 Task: Add an event with the title Team Outing, date '2024/05/04', time 8:50 AM to 10:50 AMand add a description: A team outing is a planned event or activity that takes employees out of the usual work environment to engage in recreational and team-building activities. It provides an opportunity for team members to bond, unwind, and strengthen their professional relationships in a more relaxed setting.Select event color  Graphite . Add location for the event as: 654 Via Veneto, Rome, Italy, logged in from the account softage.1@softage.netand send the event invitation to softage.3@softage.net and softage.4@softage.net. Set a reminder for the event Monthly on the third Sunday
Action: Mouse moved to (42, 93)
Screenshot: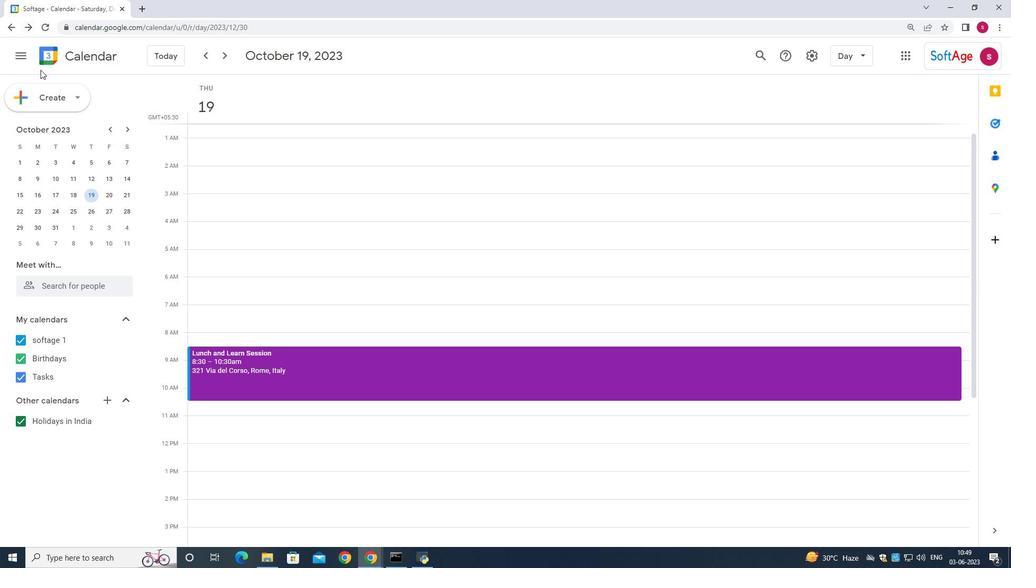 
Action: Mouse pressed left at (42, 93)
Screenshot: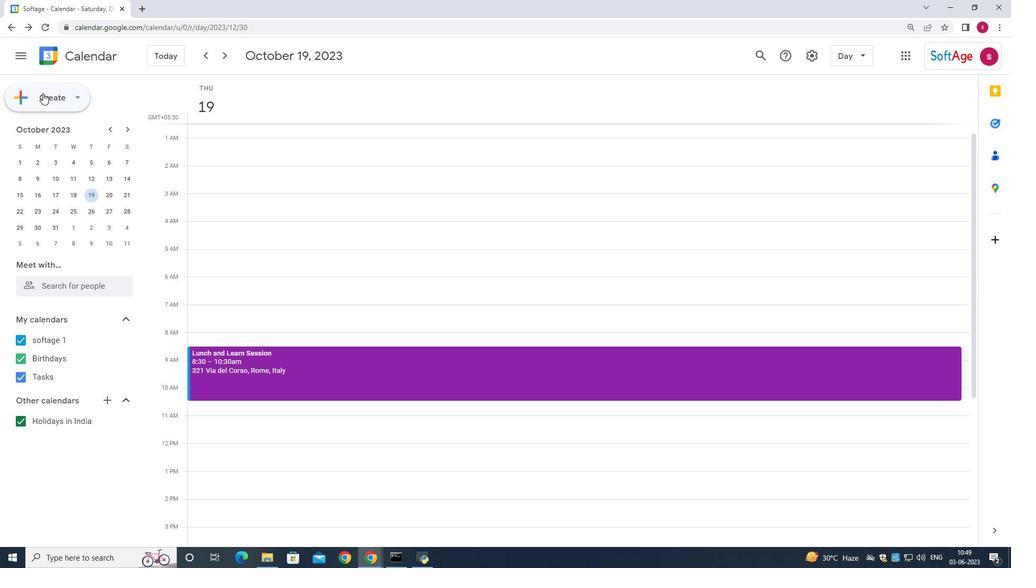 
Action: Mouse moved to (48, 136)
Screenshot: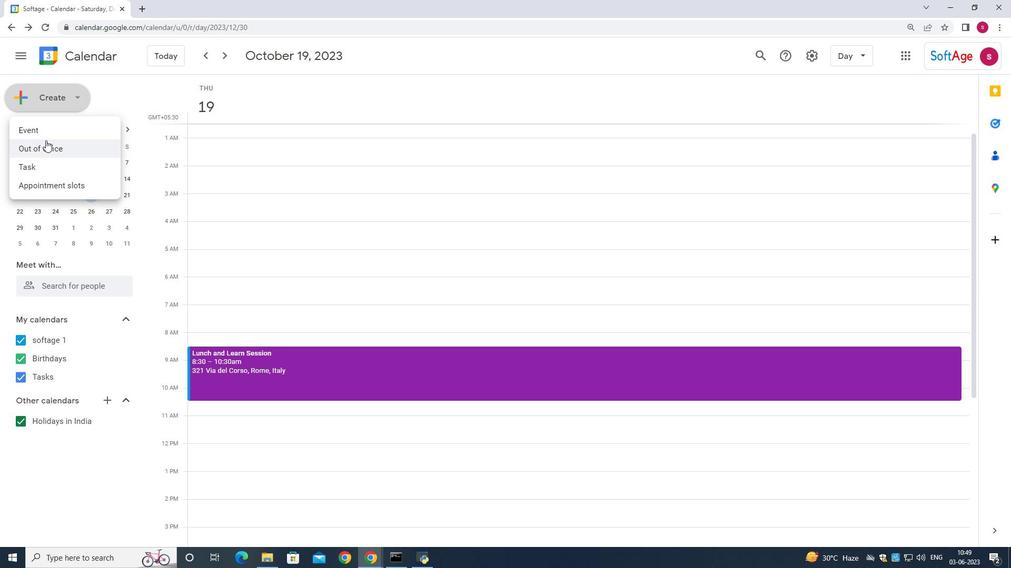 
Action: Mouse pressed left at (48, 136)
Screenshot: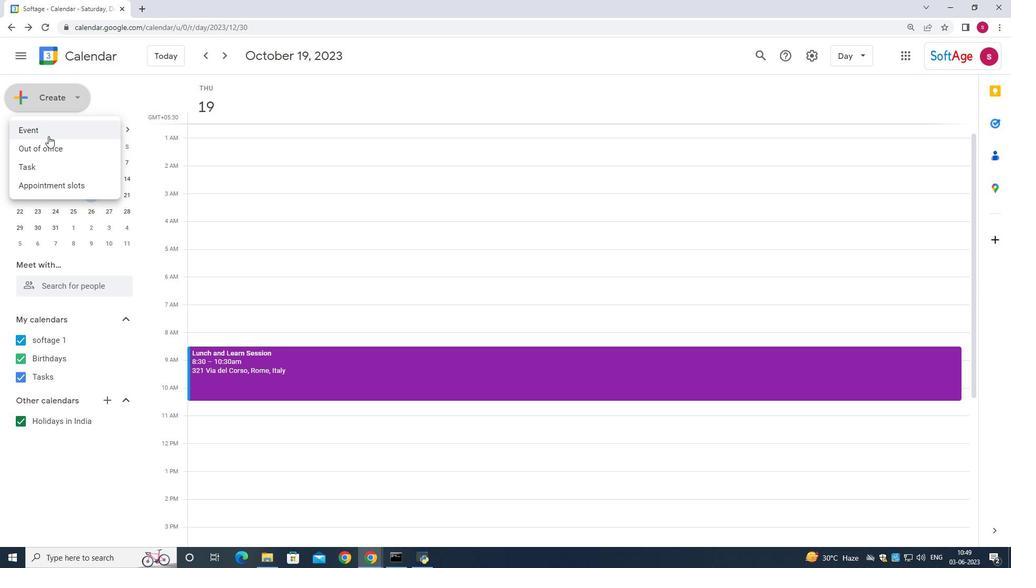 
Action: Mouse moved to (519, 170)
Screenshot: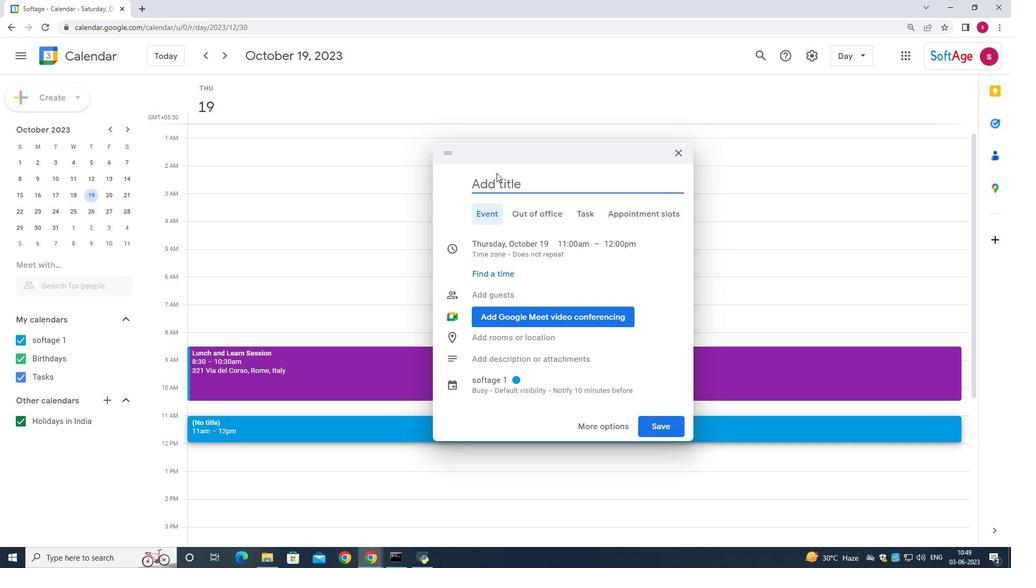 
Action: Key pressed <Key.shift>Team<Key.space><Key.shift>outing<Key.space>
Screenshot: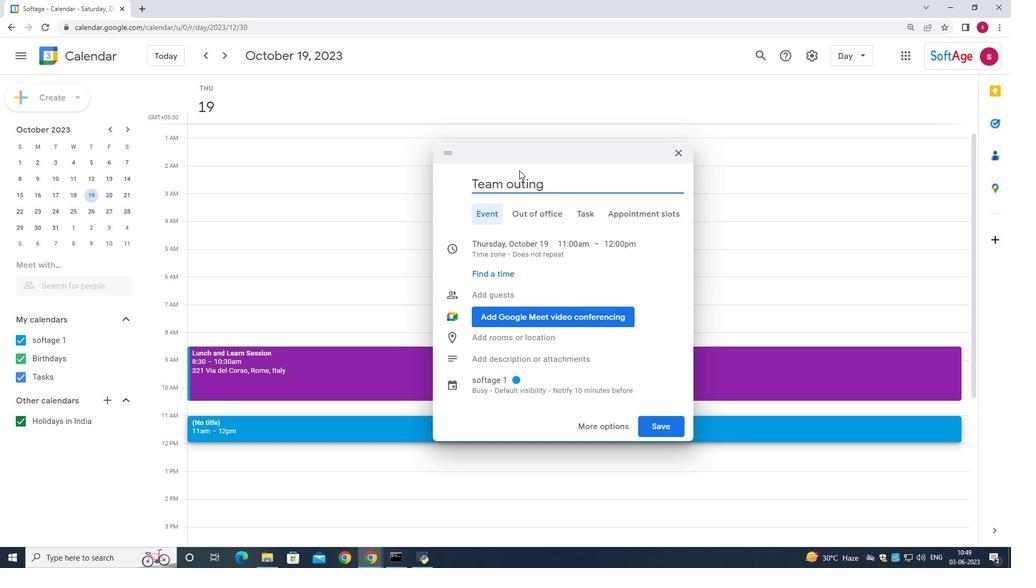 
Action: Mouse moved to (486, 248)
Screenshot: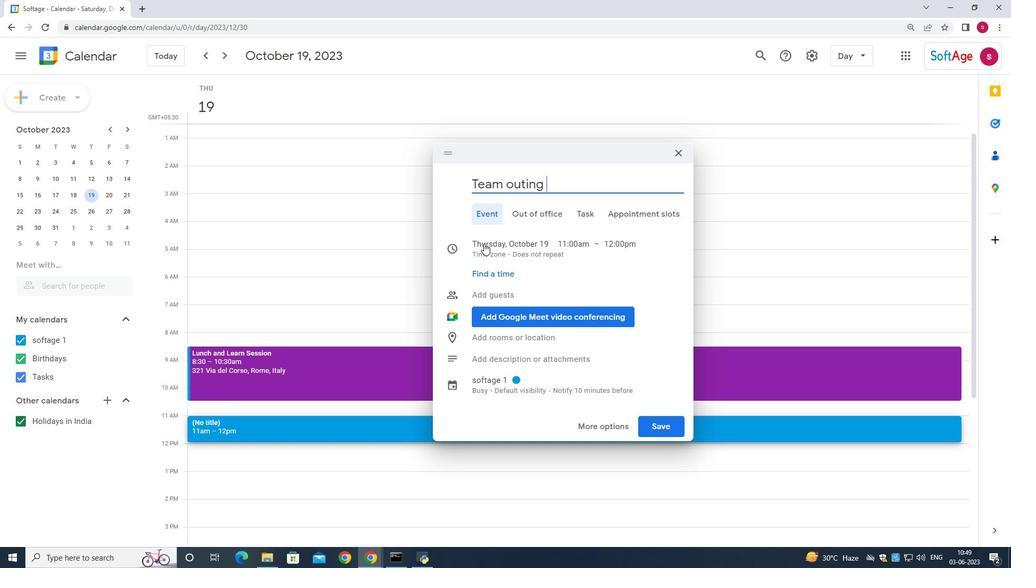 
Action: Mouse pressed left at (486, 248)
Screenshot: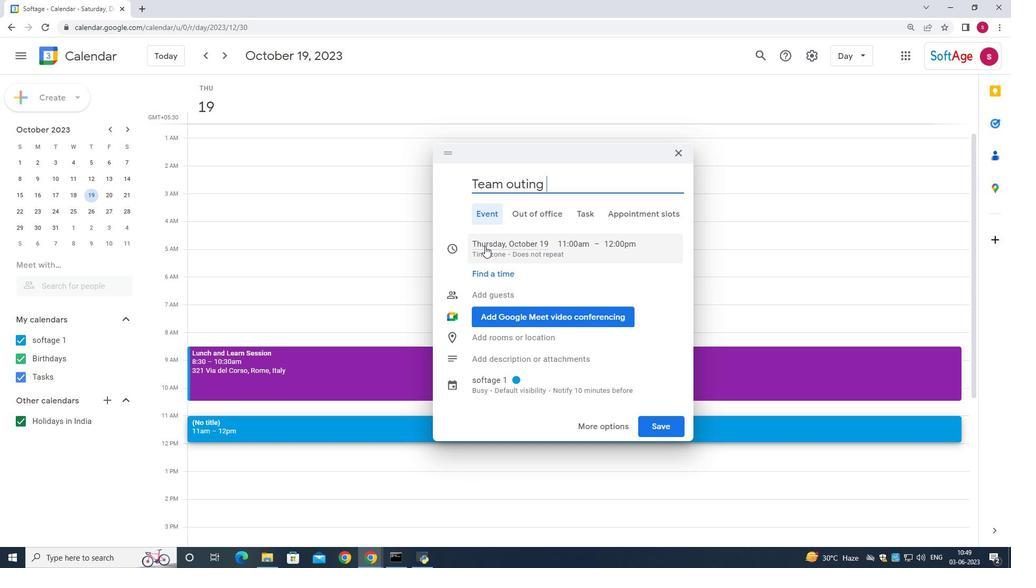 
Action: Mouse moved to (614, 266)
Screenshot: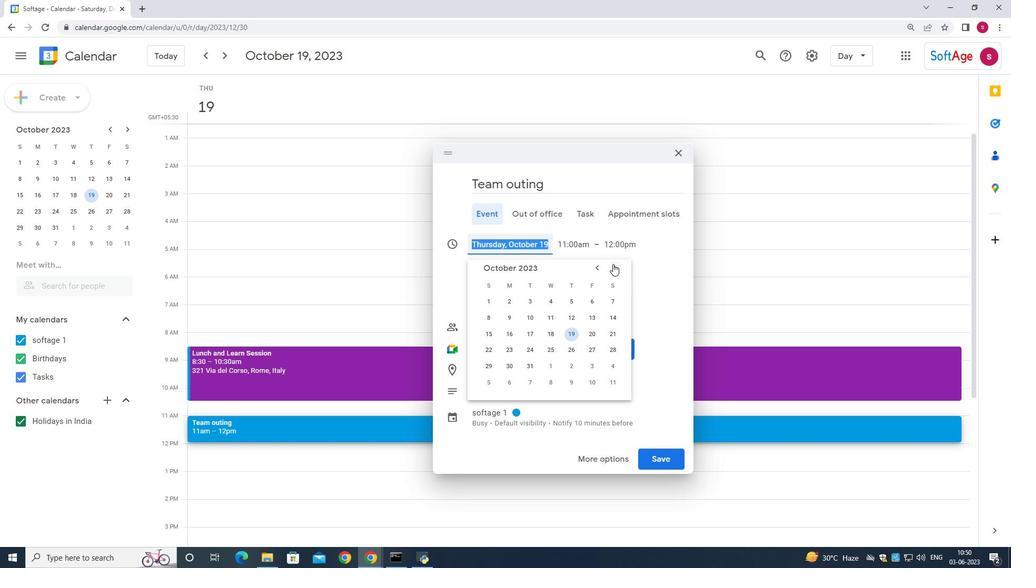 
Action: Mouse pressed left at (614, 266)
Screenshot: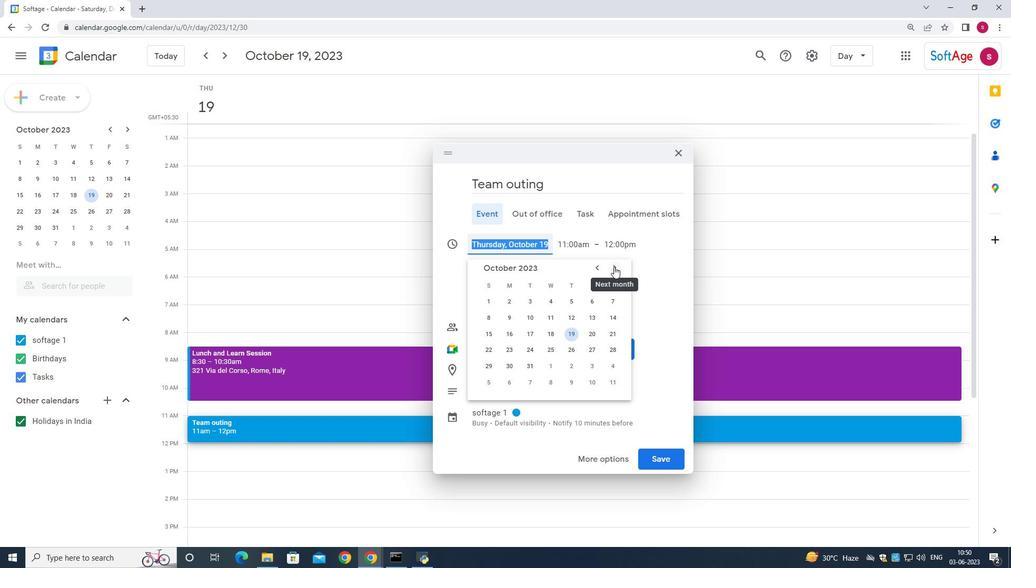 
Action: Mouse moved to (594, 266)
Screenshot: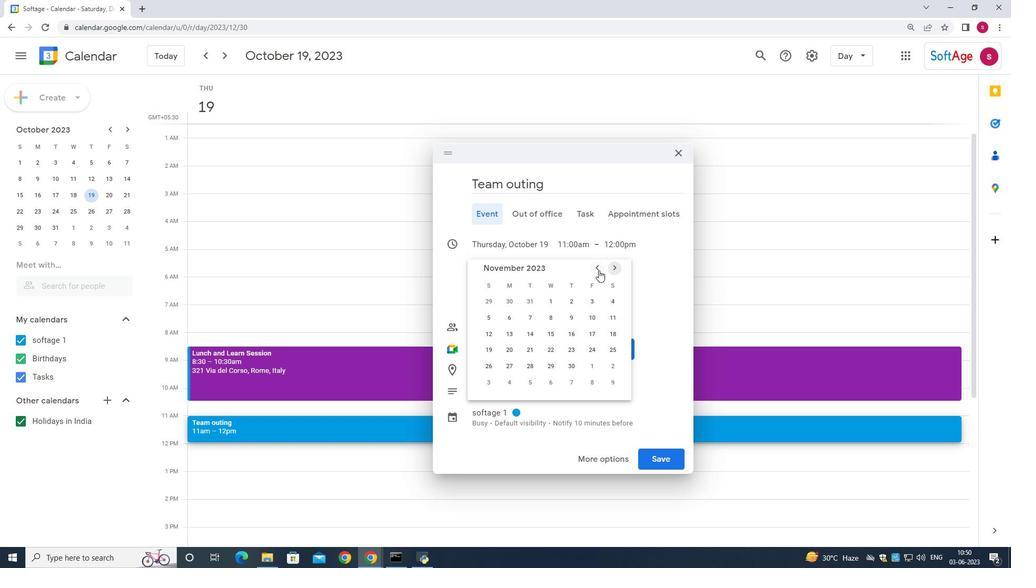 
Action: Mouse pressed left at (594, 266)
Screenshot: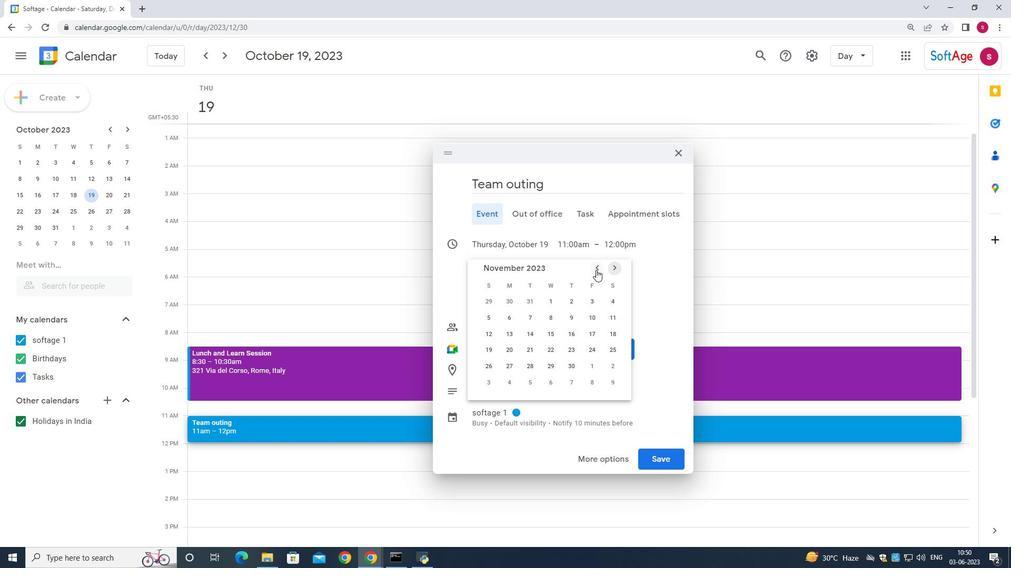 
Action: Mouse pressed left at (594, 266)
Screenshot: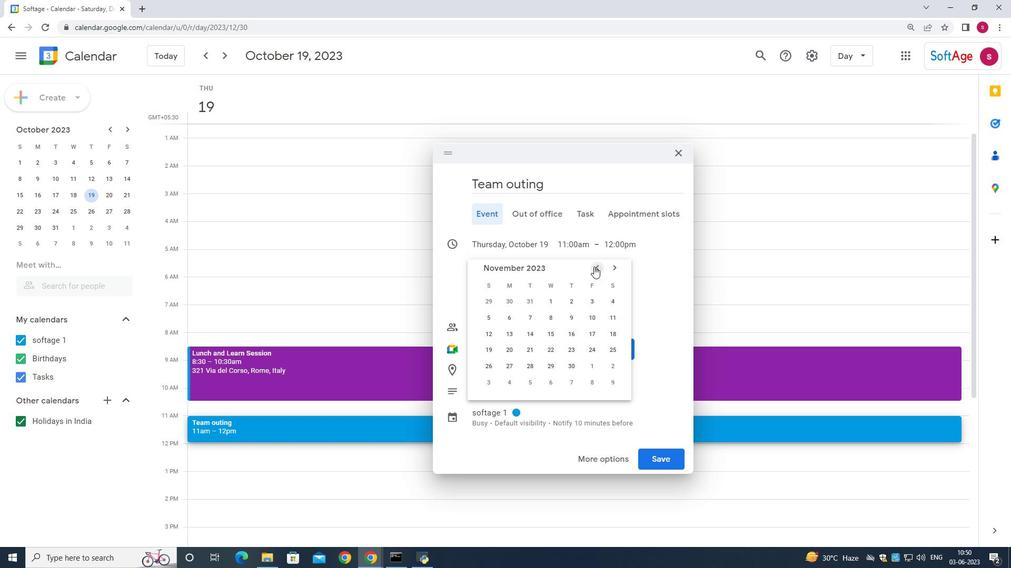 
Action: Mouse pressed left at (594, 266)
Screenshot: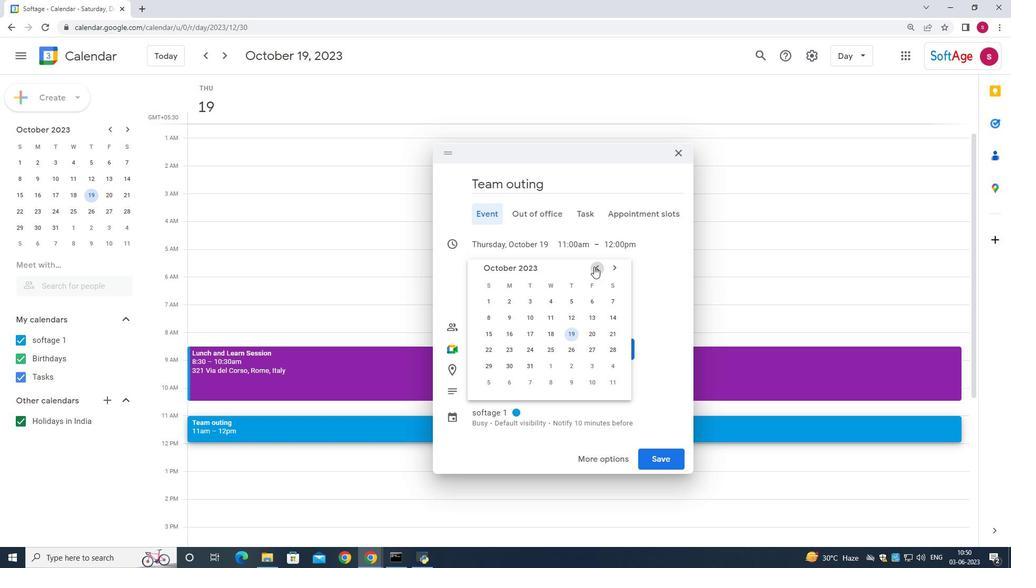 
Action: Mouse pressed left at (594, 266)
Screenshot: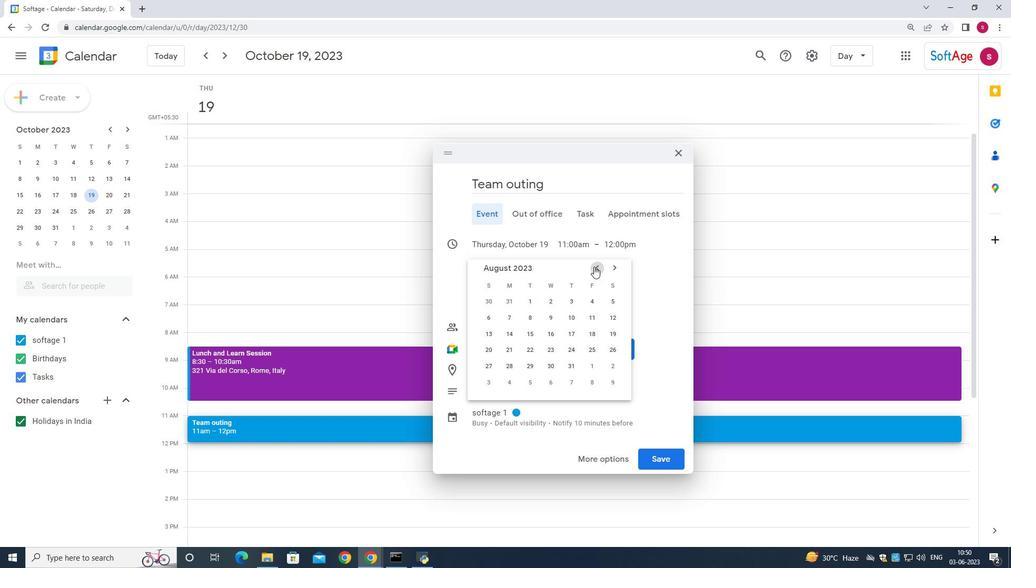 
Action: Mouse pressed left at (594, 266)
Screenshot: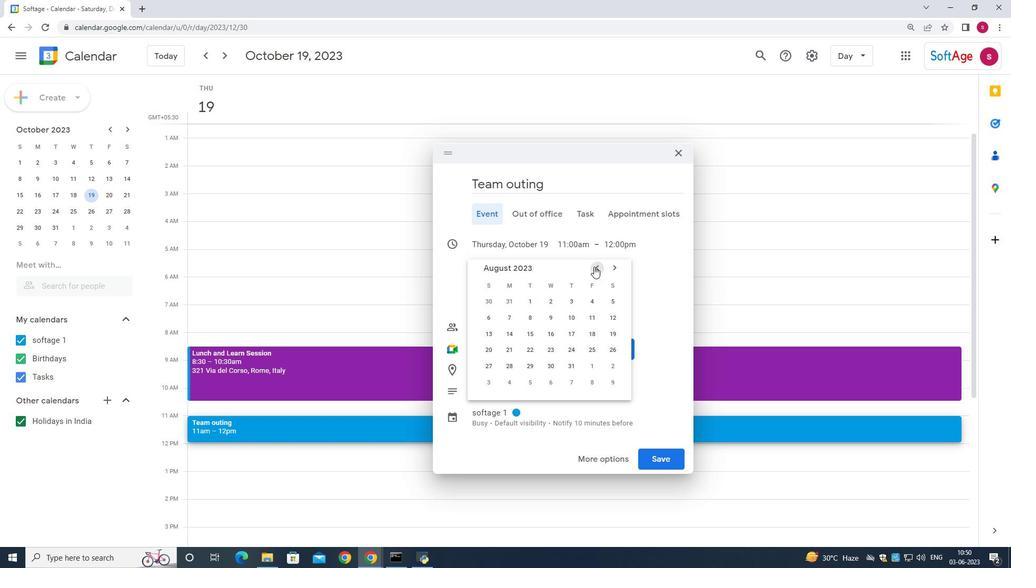 
Action: Mouse pressed left at (594, 266)
Screenshot: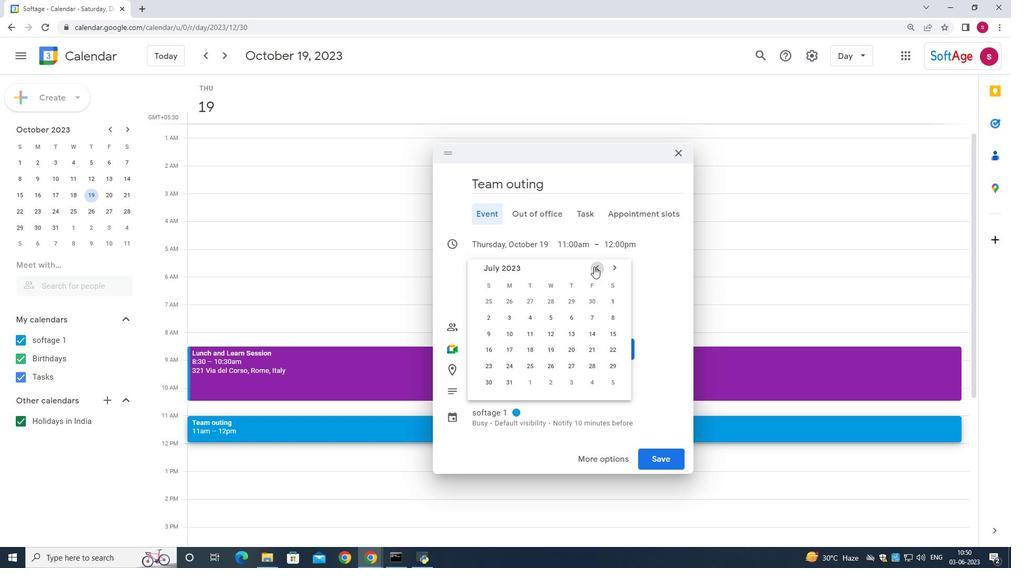 
Action: Mouse pressed left at (594, 266)
Screenshot: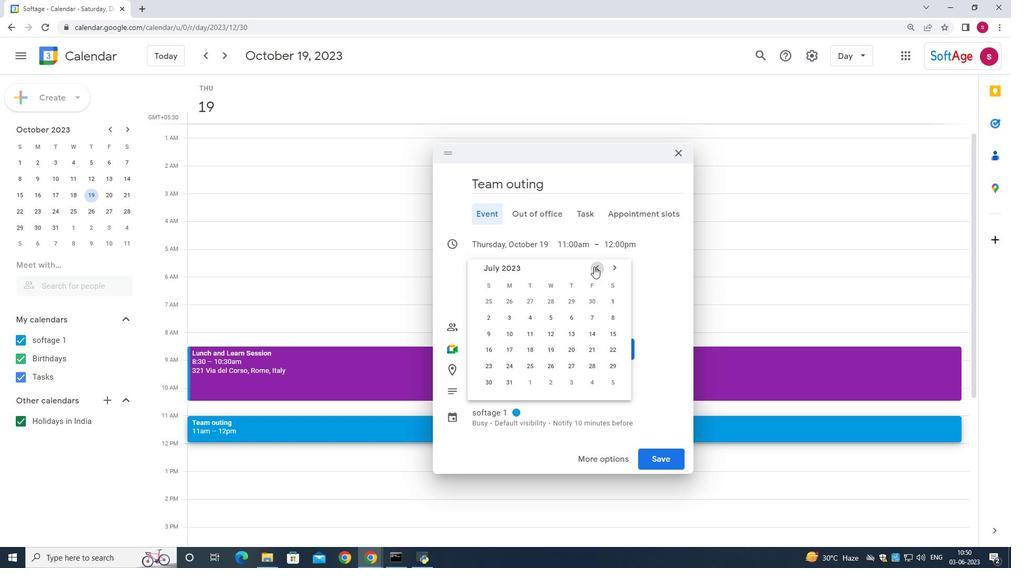 
Action: Mouse moved to (617, 264)
Screenshot: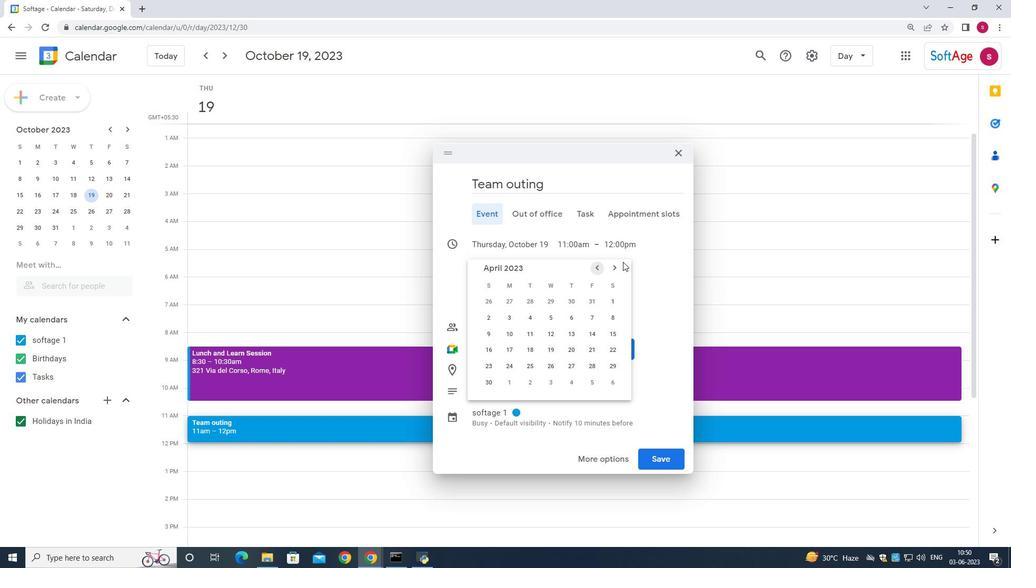 
Action: Mouse pressed left at (617, 264)
Screenshot: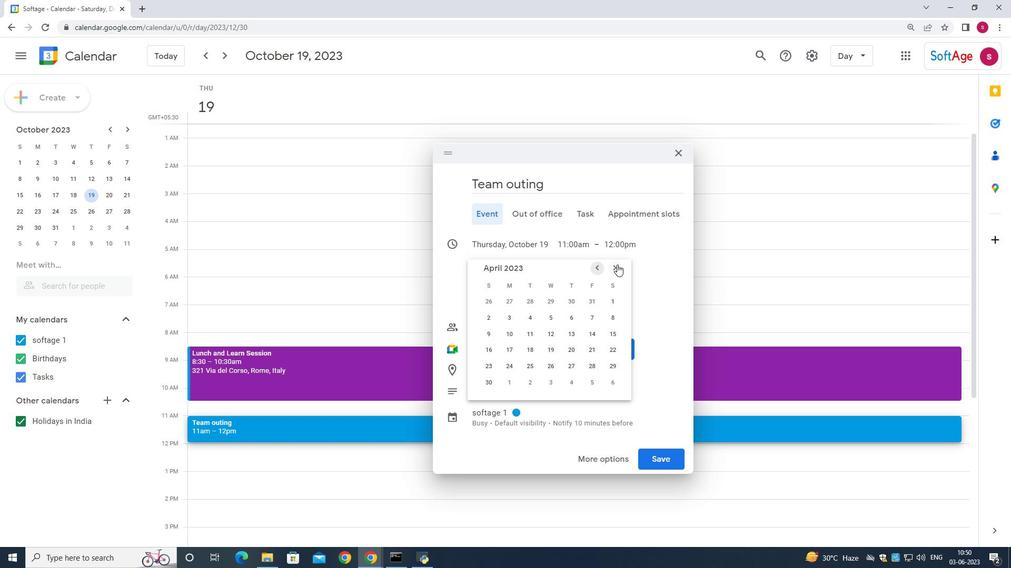 
Action: Mouse moved to (569, 299)
Screenshot: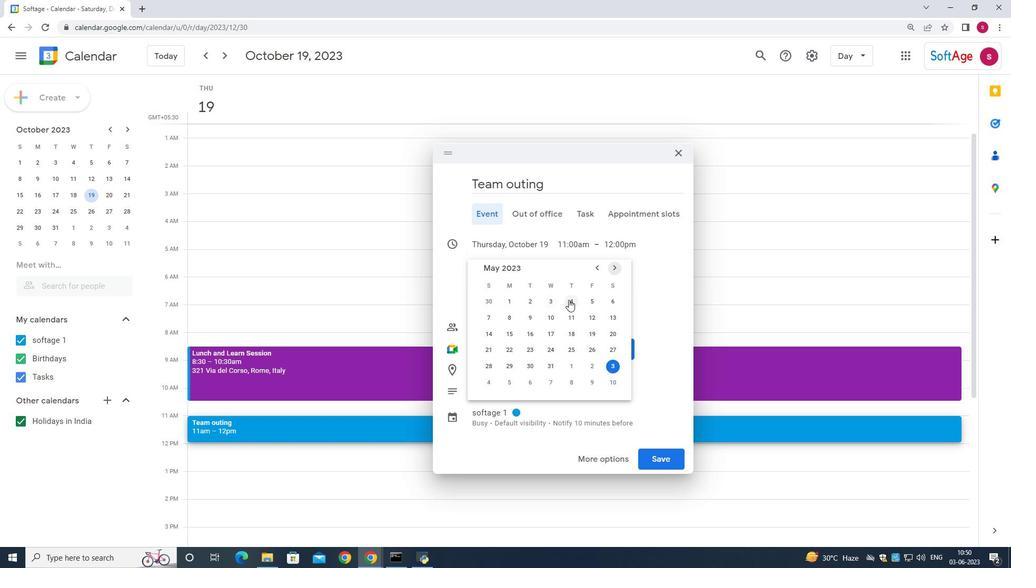 
Action: Mouse pressed left at (569, 299)
Screenshot: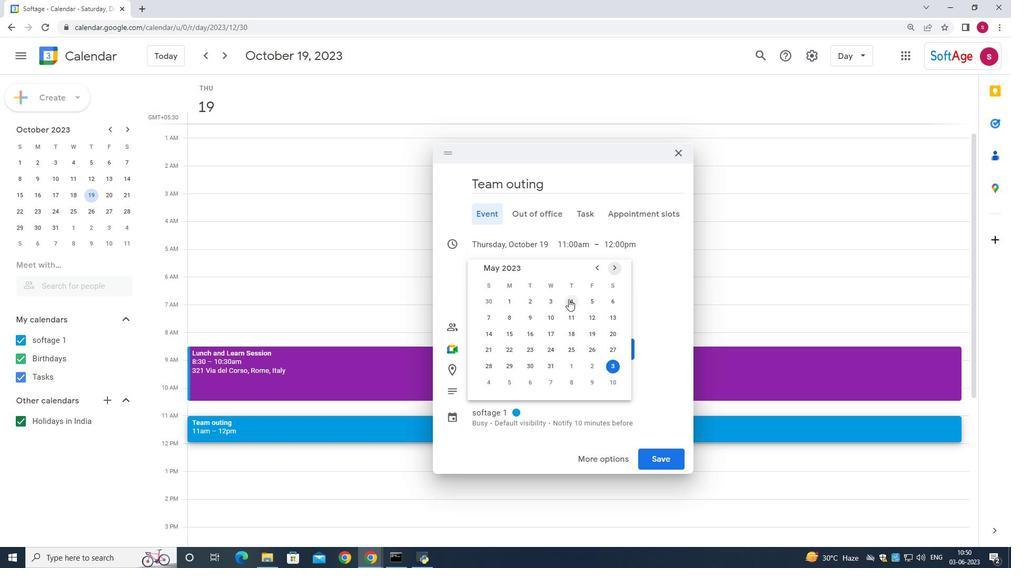 
Action: Mouse moved to (564, 241)
Screenshot: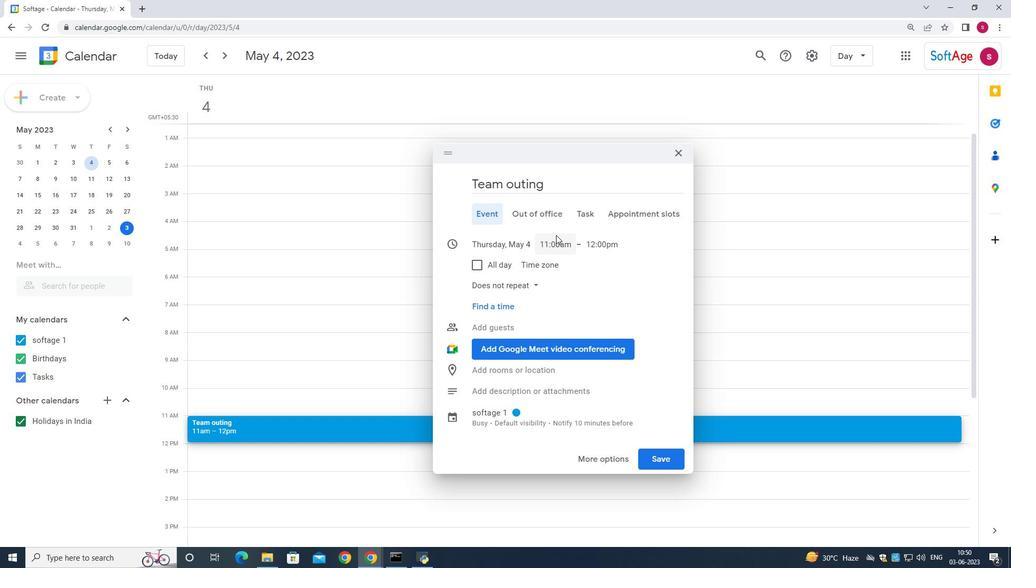 
Action: Mouse pressed left at (564, 241)
Screenshot: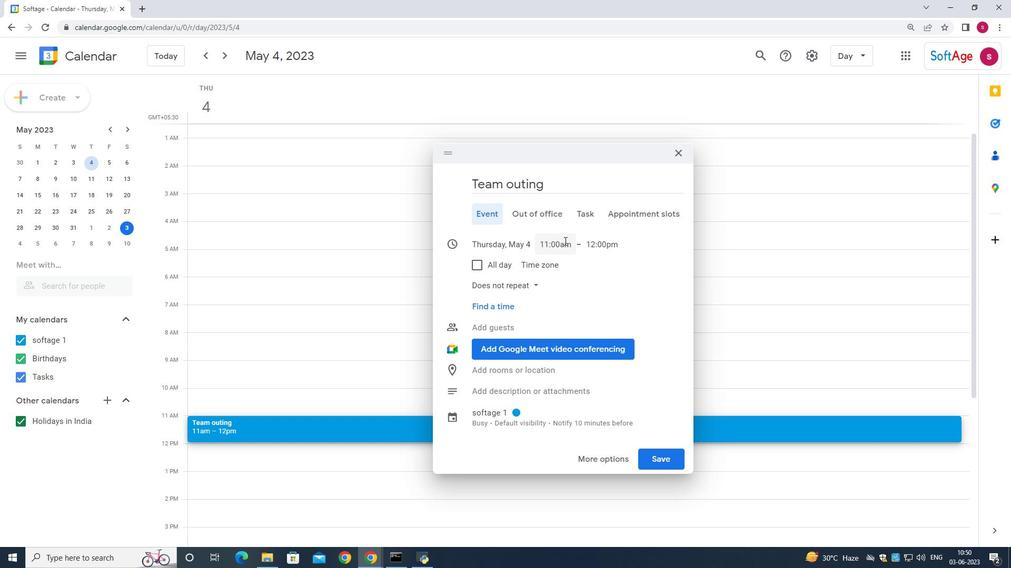 
Action: Mouse moved to (561, 248)
Screenshot: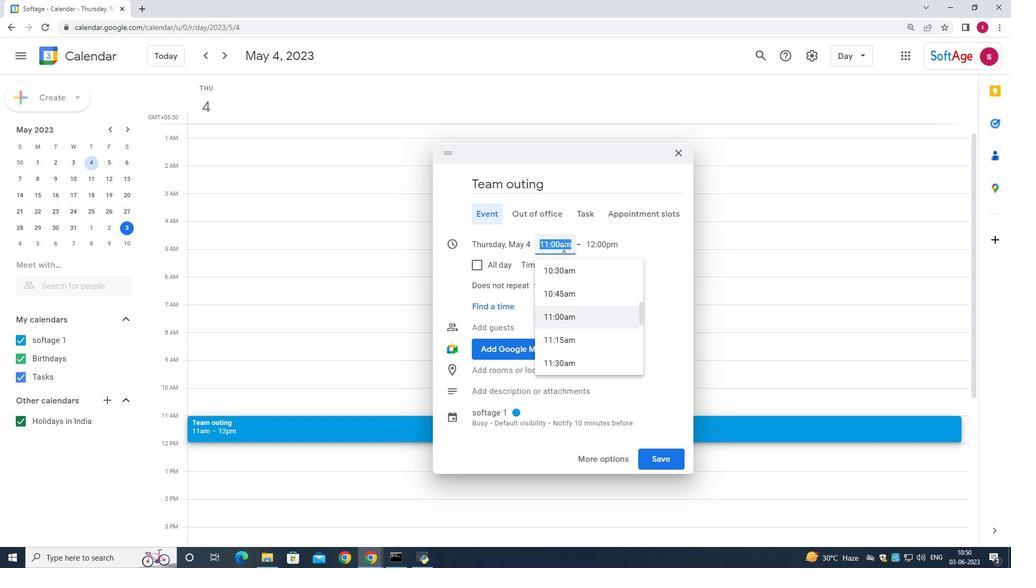 
Action: Mouse pressed left at (561, 248)
Screenshot: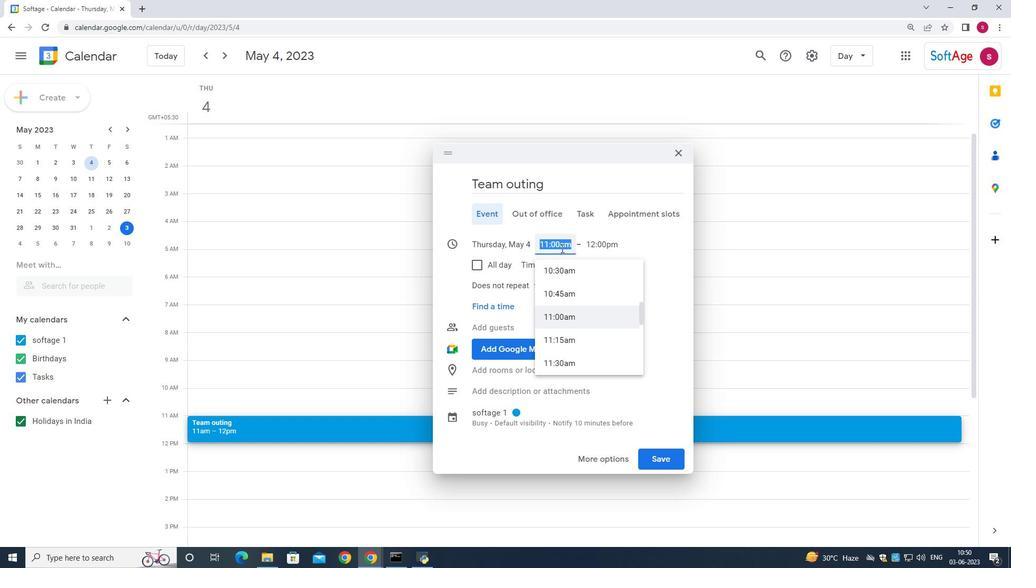 
Action: Mouse moved to (578, 308)
Screenshot: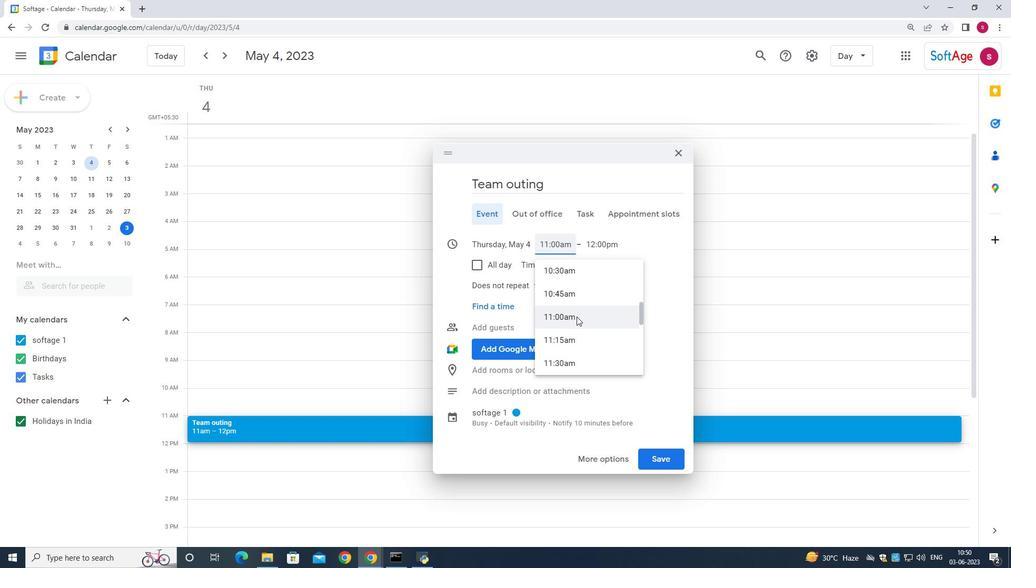 
Action: Mouse scrolled (578, 308) with delta (0, 0)
Screenshot: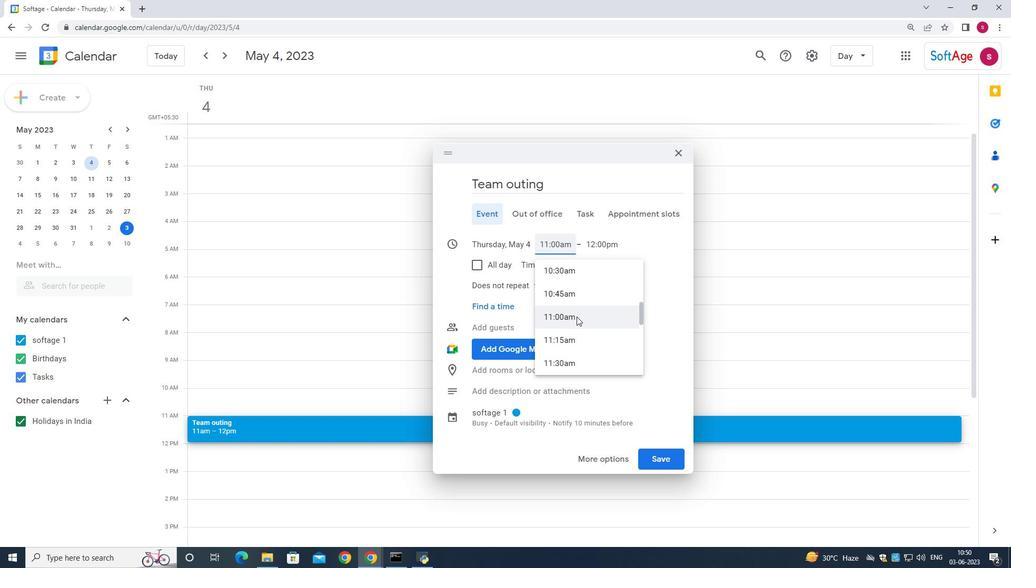 
Action: Mouse moved to (578, 307)
Screenshot: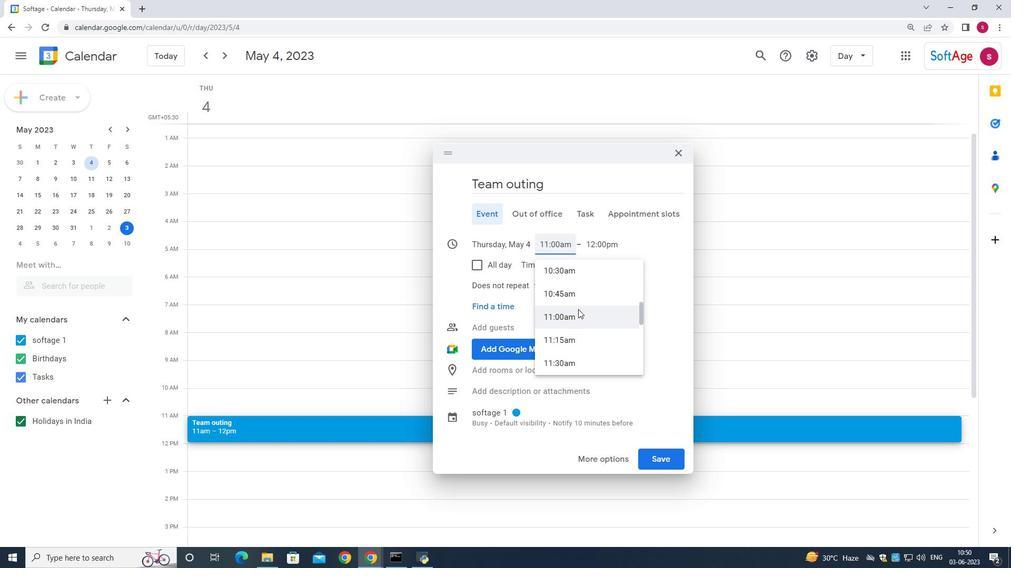 
Action: Mouse scrolled (578, 308) with delta (0, 0)
Screenshot: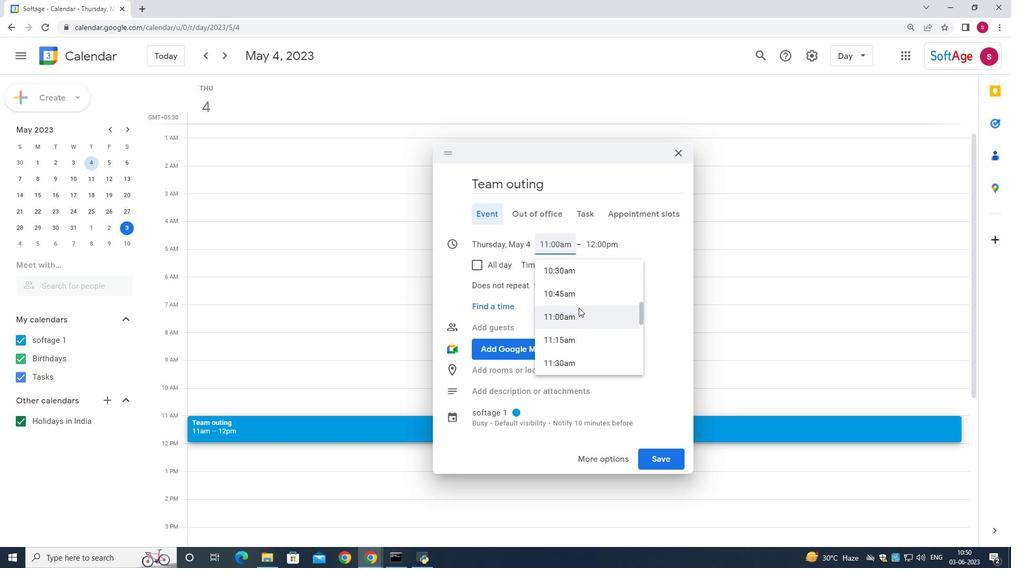 
Action: Mouse moved to (578, 307)
Screenshot: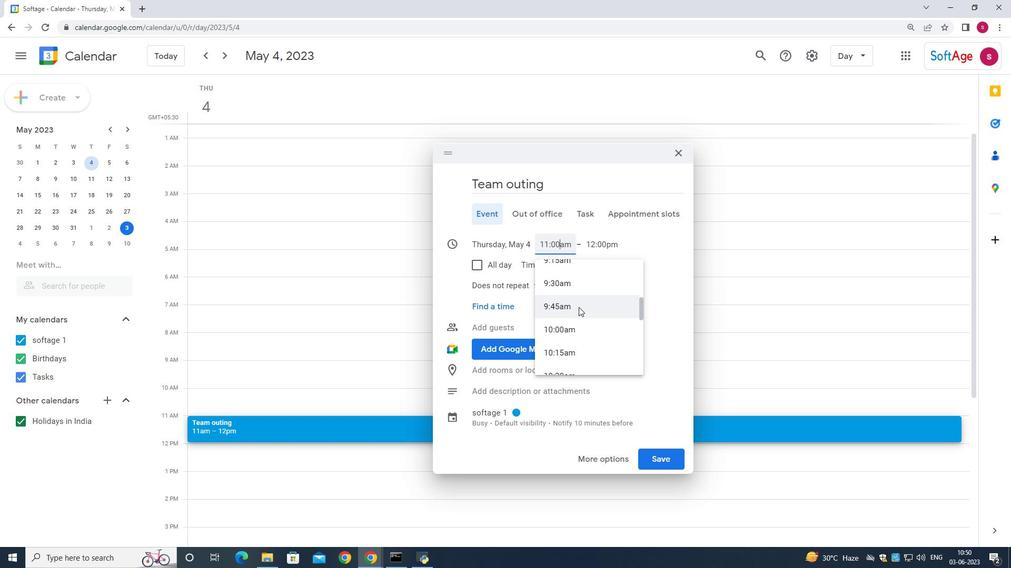 
Action: Mouse scrolled (578, 308) with delta (0, 0)
Screenshot: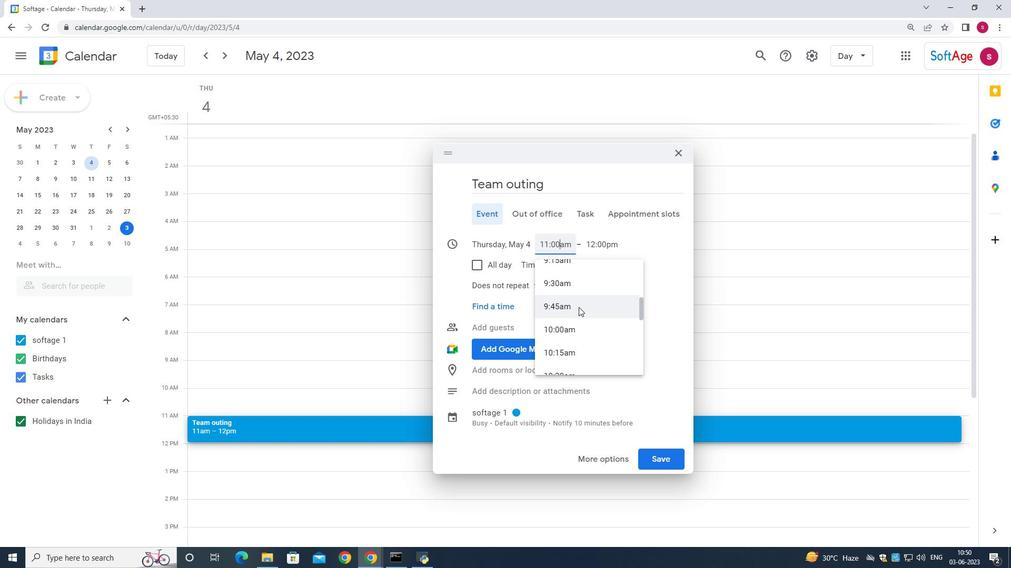 
Action: Mouse moved to (578, 307)
Screenshot: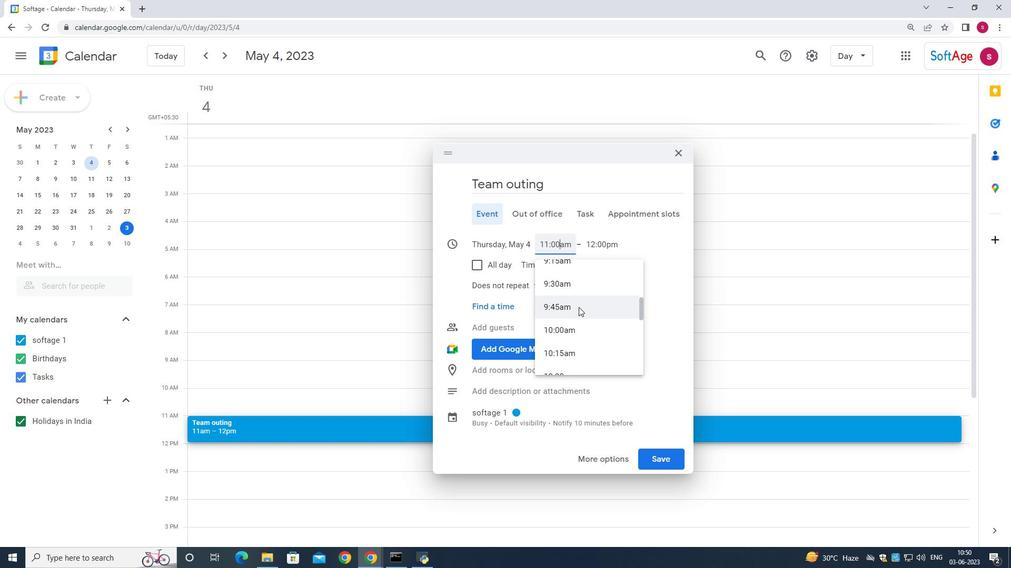 
Action: Mouse scrolled (578, 307) with delta (0, 0)
Screenshot: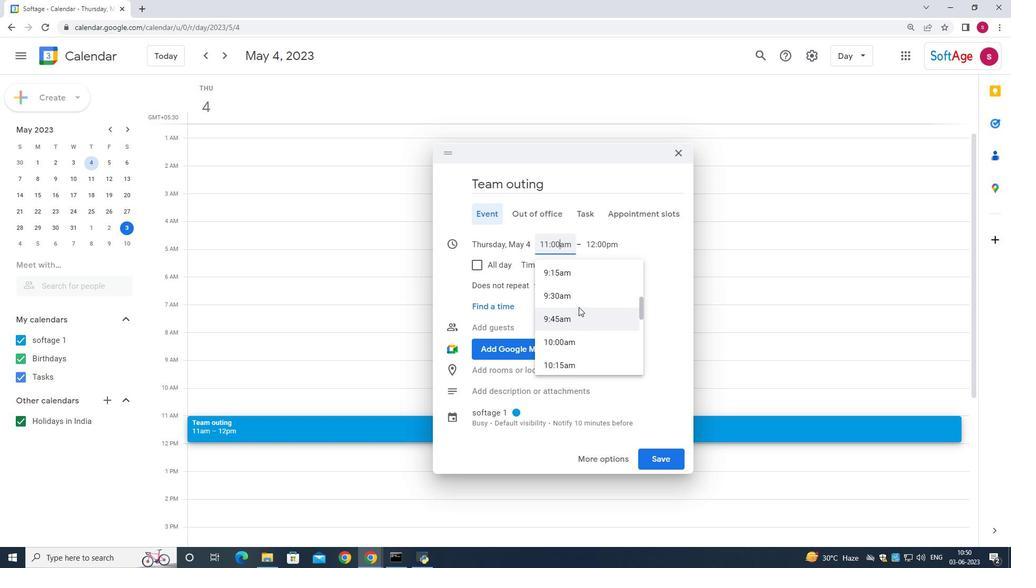 
Action: Mouse moved to (576, 317)
Screenshot: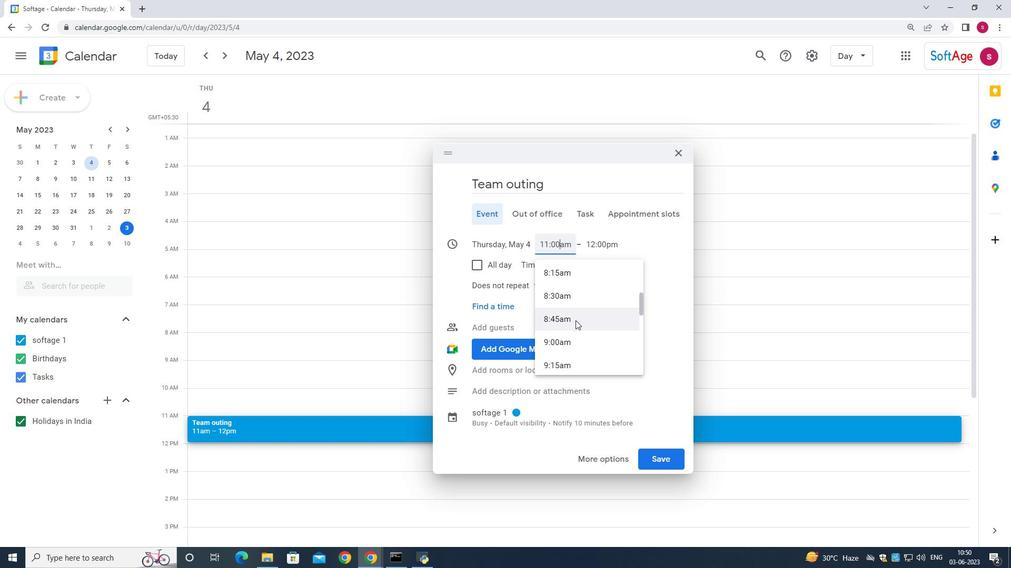 
Action: Mouse pressed left at (576, 317)
Screenshot: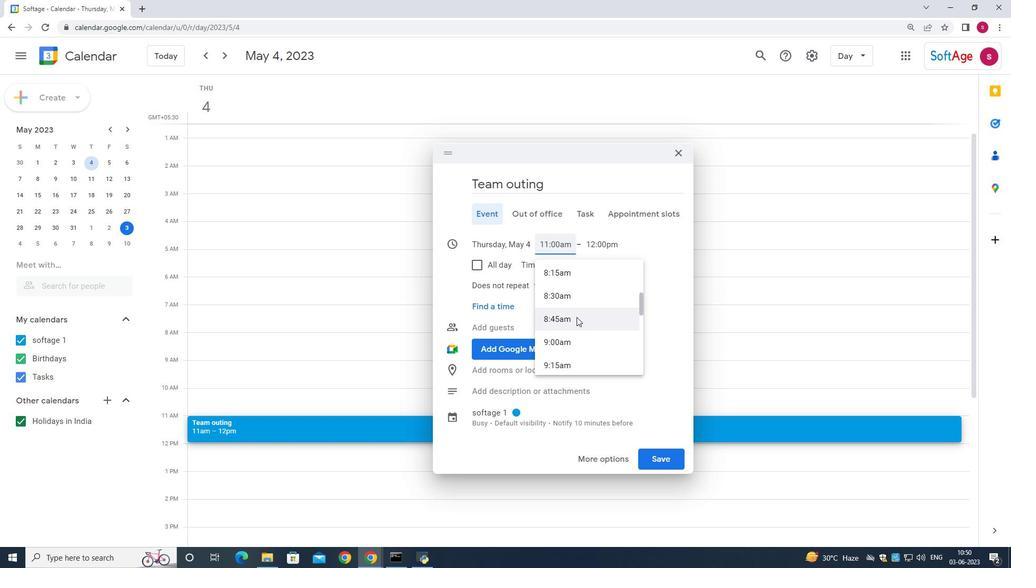 
Action: Mouse moved to (555, 243)
Screenshot: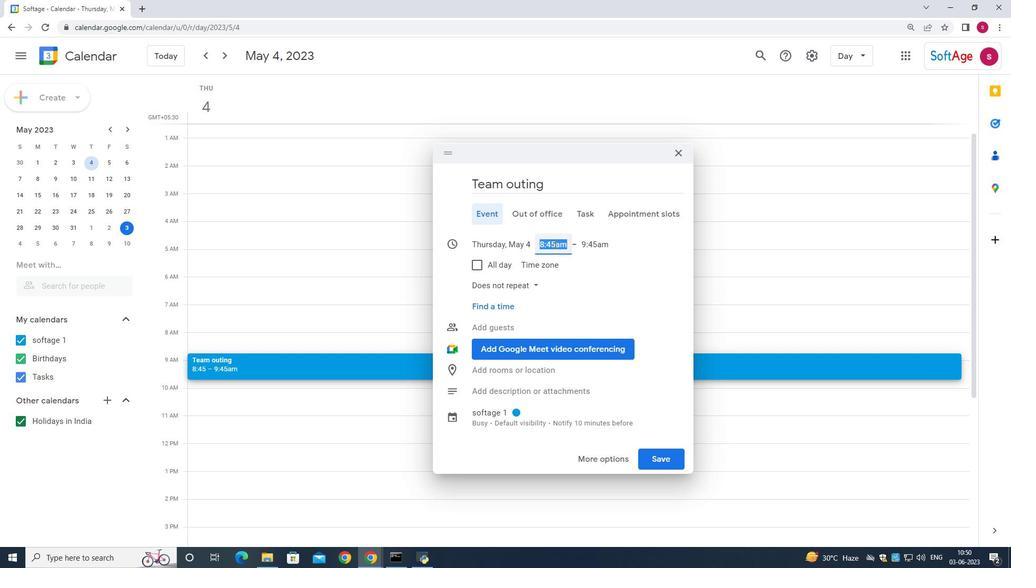 
Action: Mouse pressed left at (555, 243)
Screenshot: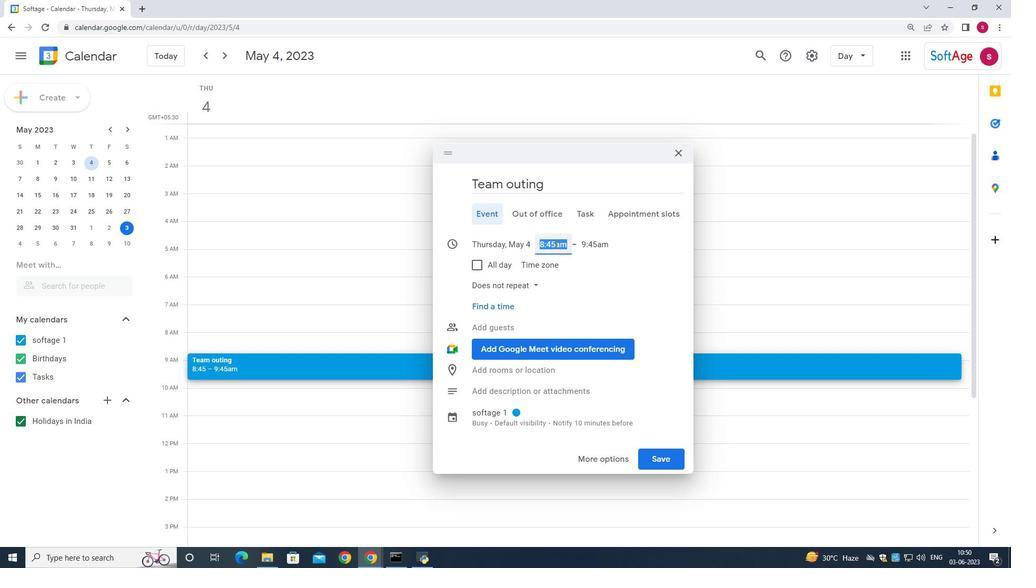 
Action: Key pressed <Key.backspace><Key.backspace>50
Screenshot: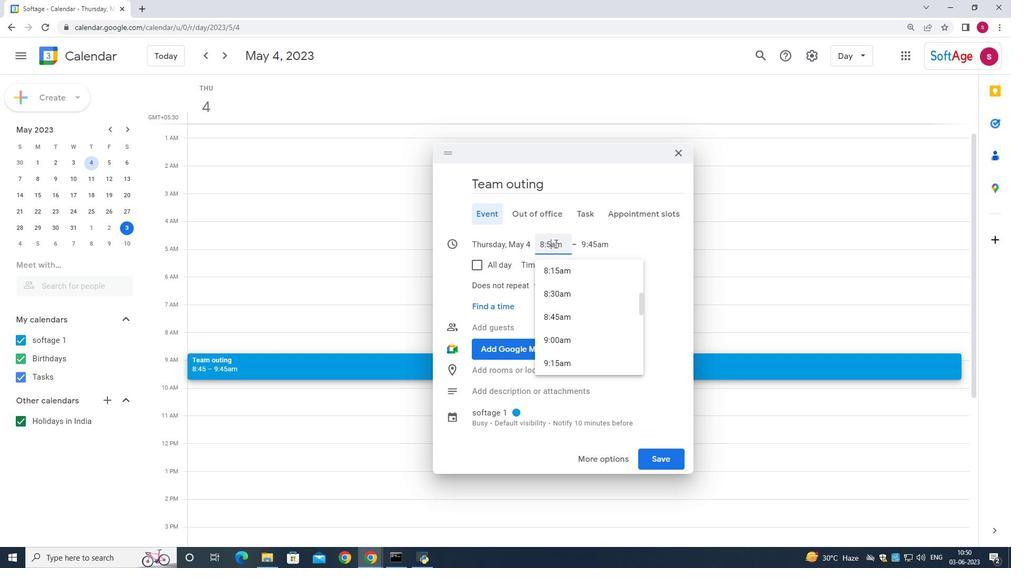 
Action: Mouse moved to (593, 242)
Screenshot: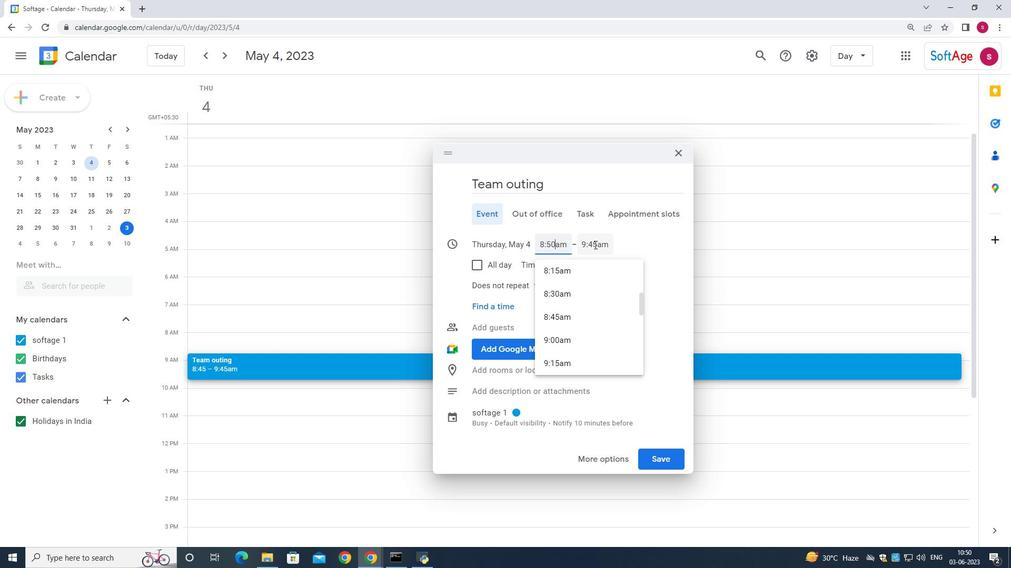 
Action: Mouse pressed left at (593, 242)
Screenshot: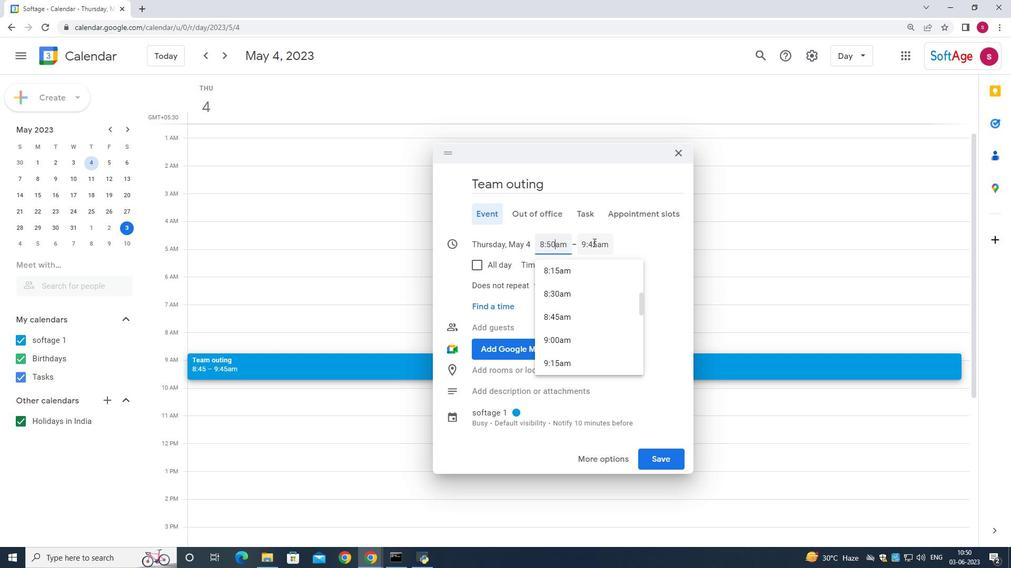 
Action: Mouse moved to (588, 244)
Screenshot: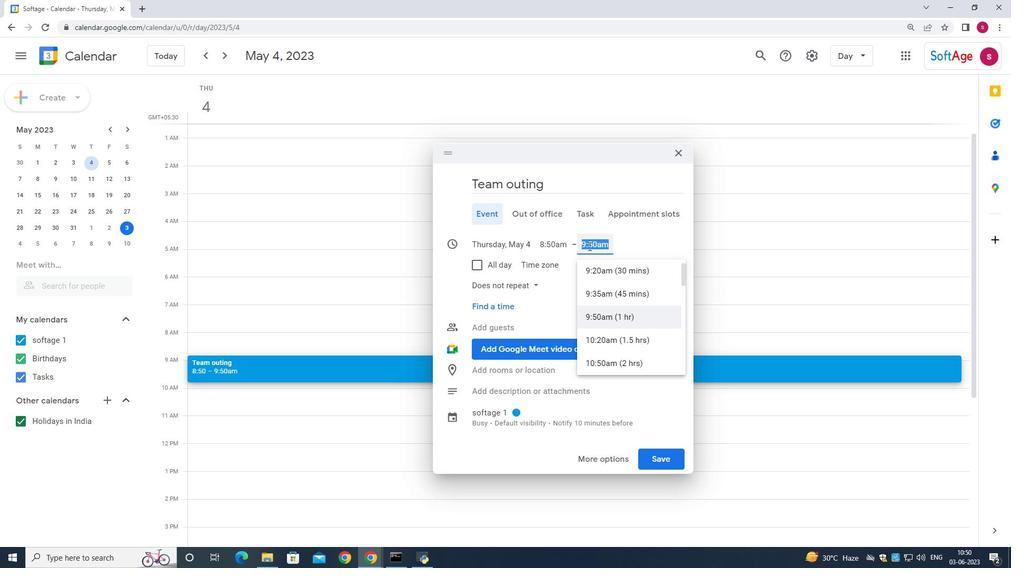 
Action: Mouse pressed left at (588, 244)
Screenshot: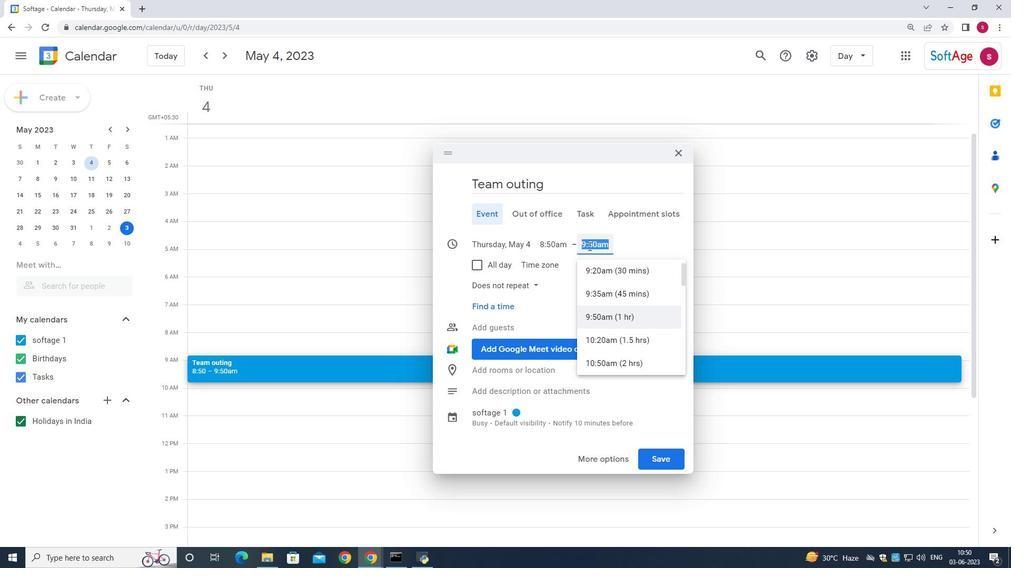 
Action: Mouse moved to (595, 244)
Screenshot: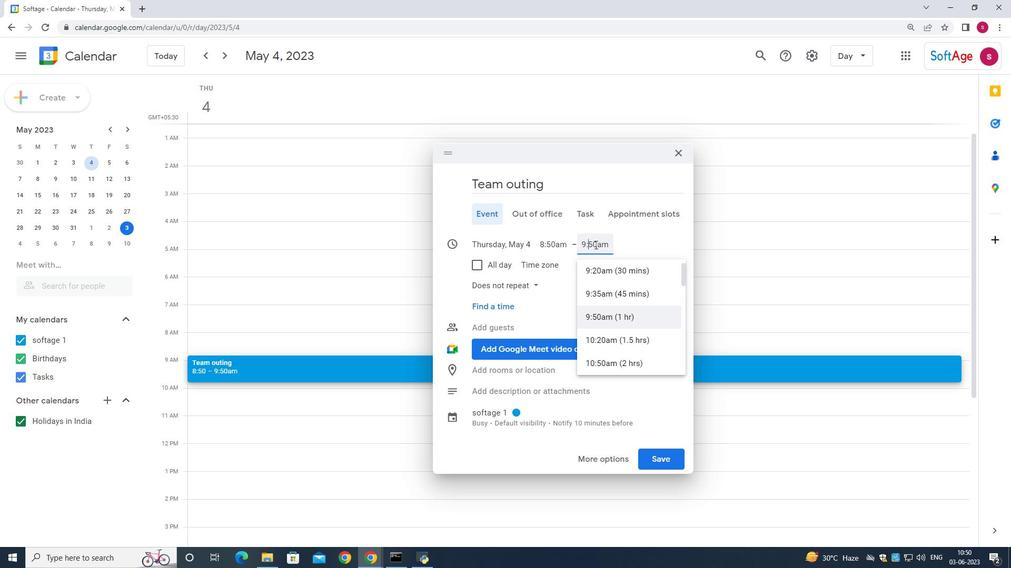 
Action: Mouse pressed left at (595, 244)
Screenshot: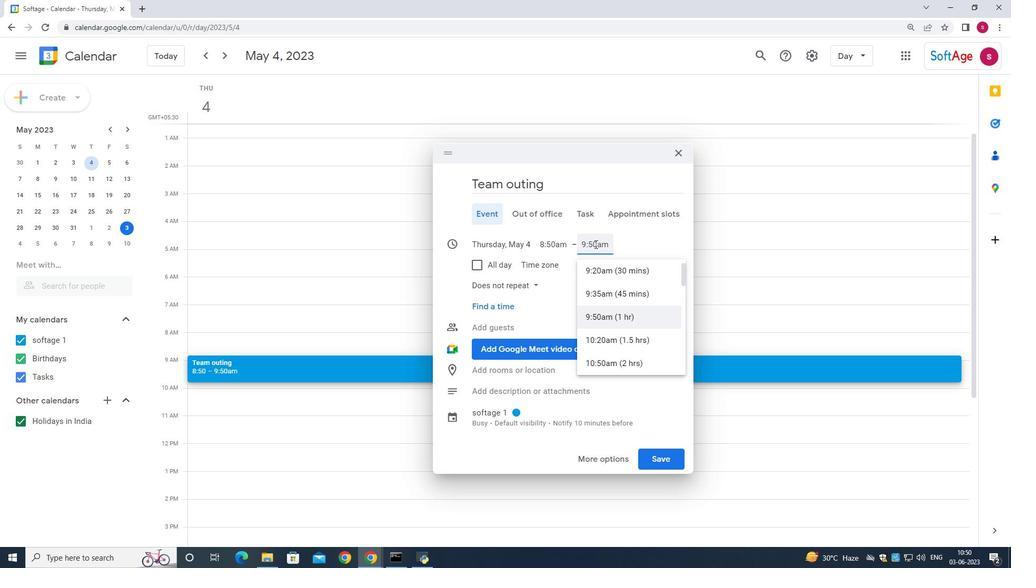 
Action: Mouse moved to (596, 244)
Screenshot: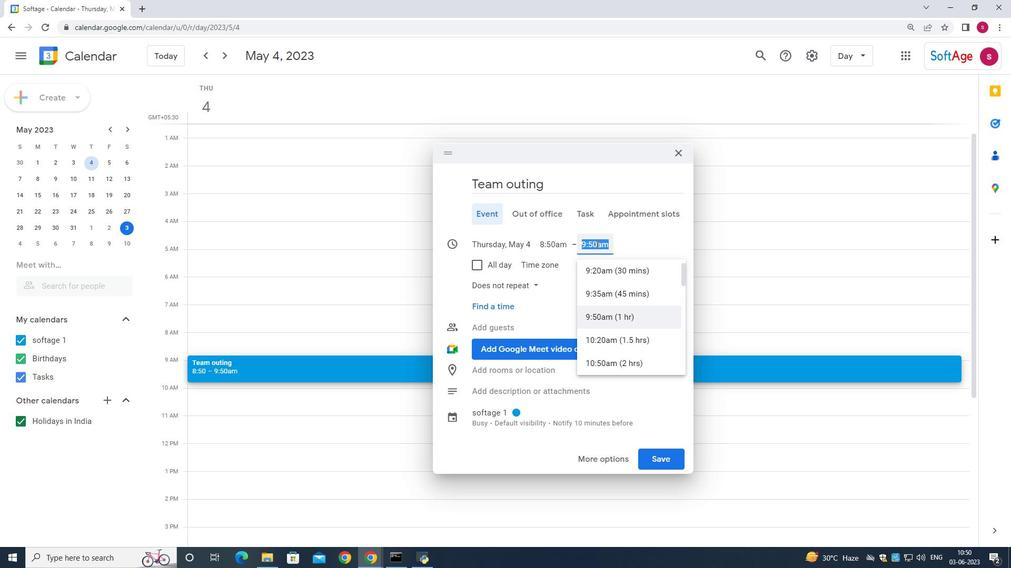 
Action: Mouse pressed left at (596, 244)
Screenshot: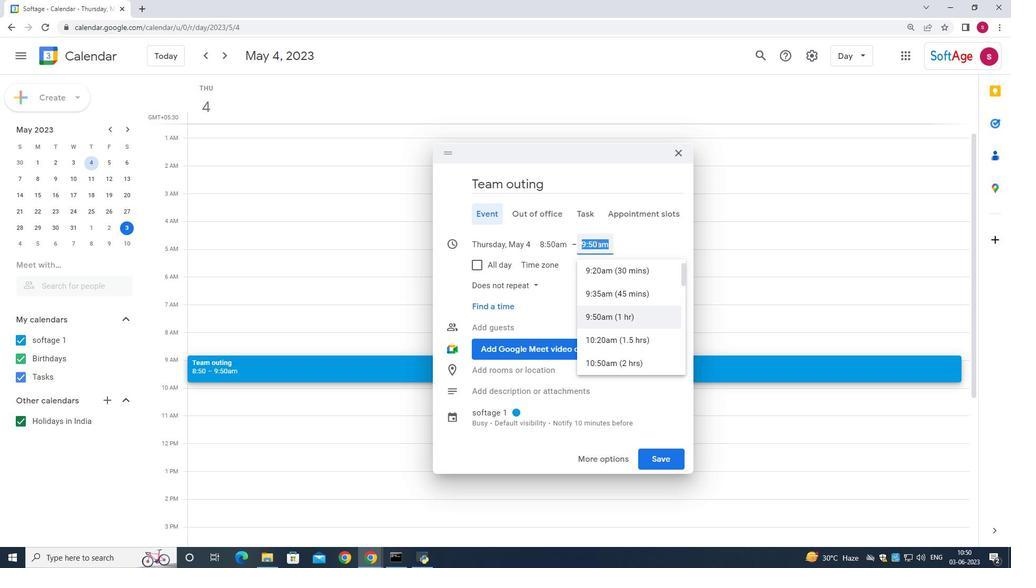 
Action: Mouse moved to (586, 247)
Screenshot: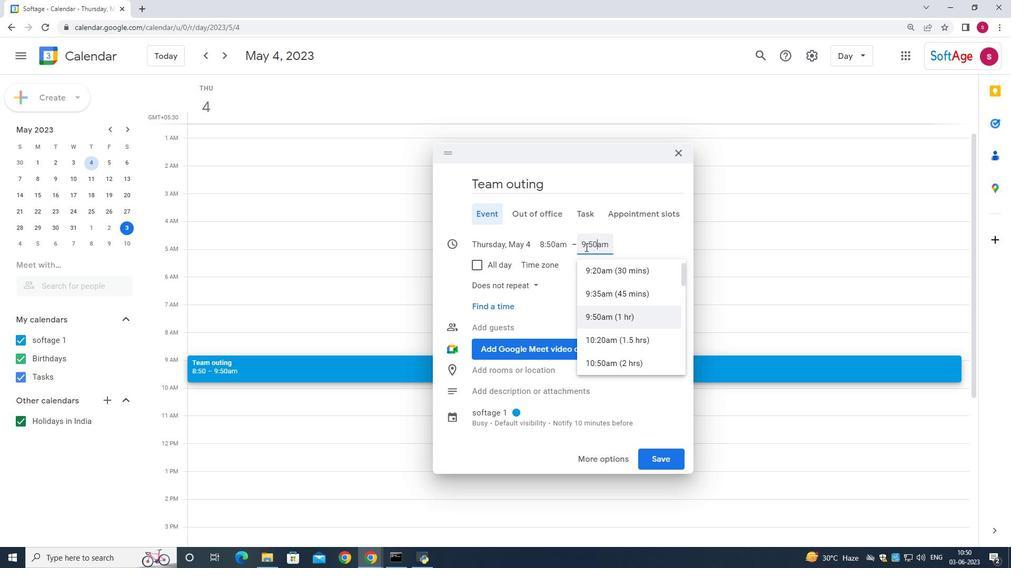 
Action: Mouse pressed left at (586, 247)
Screenshot: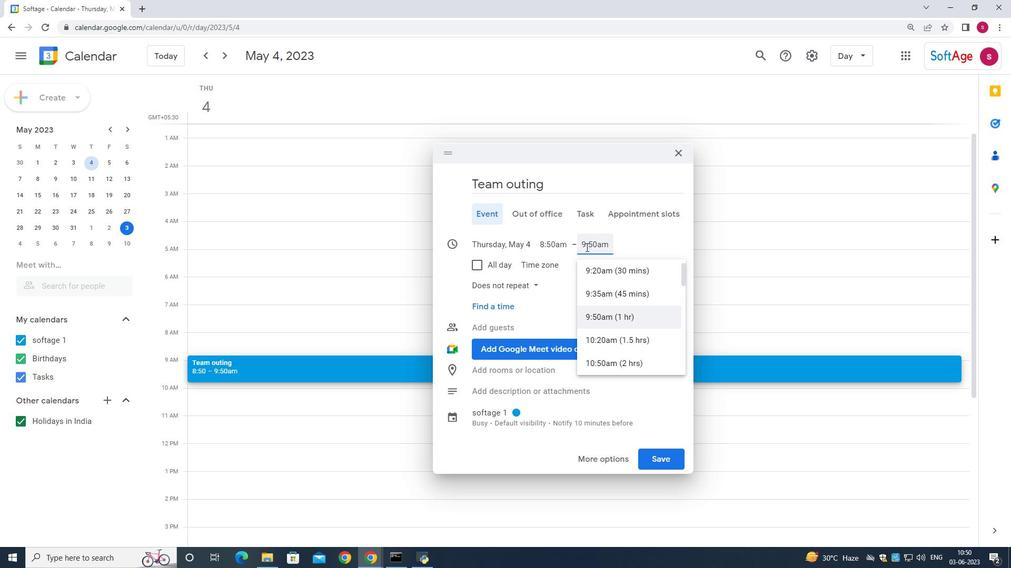 
Action: Mouse moved to (586, 246)
Screenshot: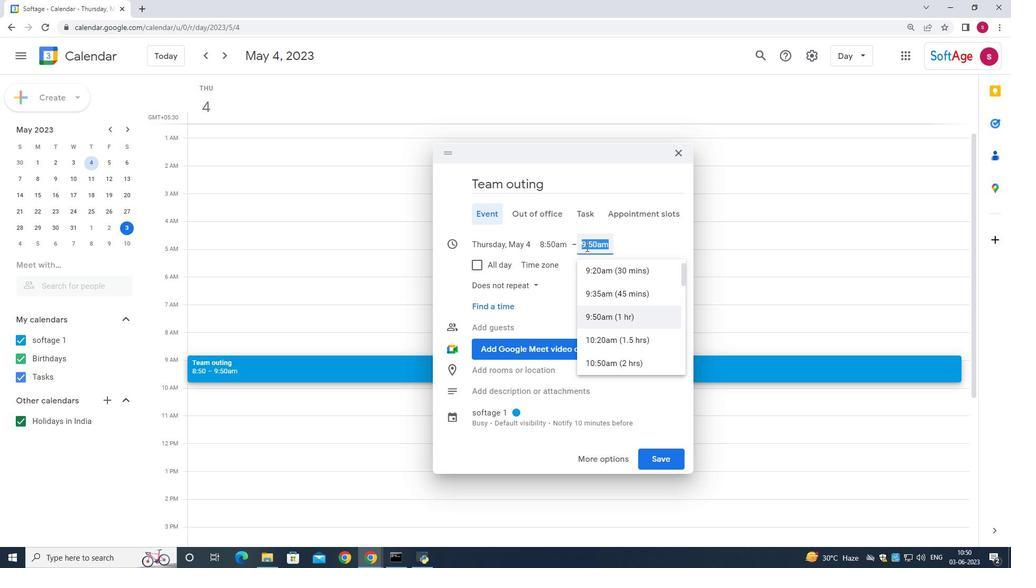 
Action: Key pressed <Key.backspace>10<Key.shift_r>:<Key.space>50<Key.space><Key.shift><Key.shift>AM
Screenshot: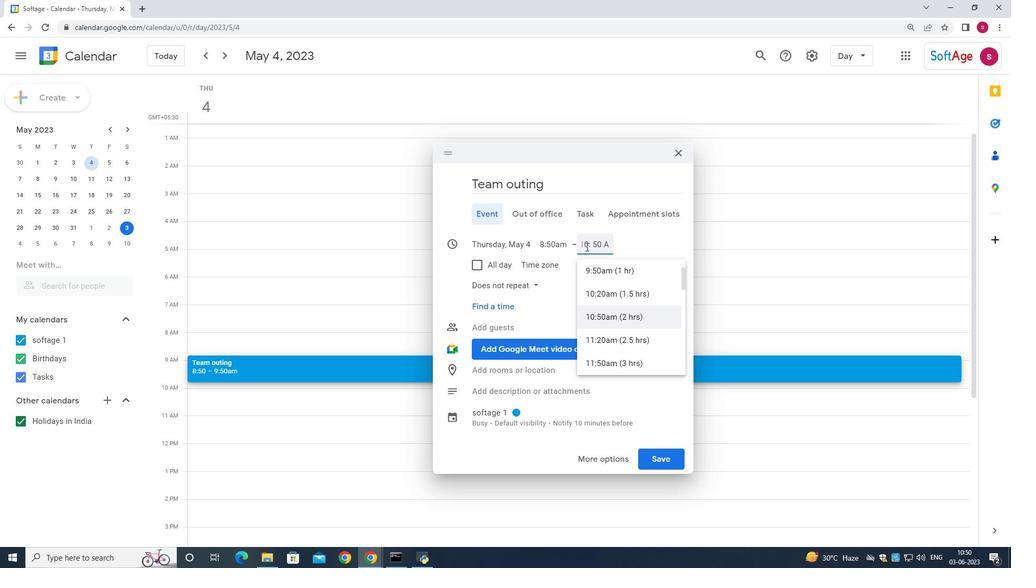 
Action: Mouse moved to (592, 317)
Screenshot: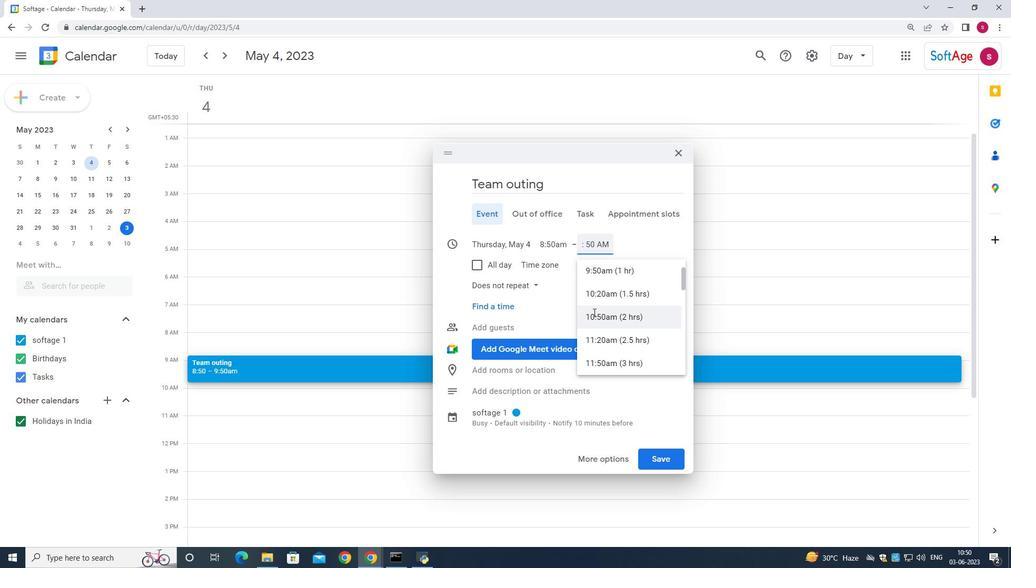 
Action: Mouse pressed left at (592, 317)
Screenshot: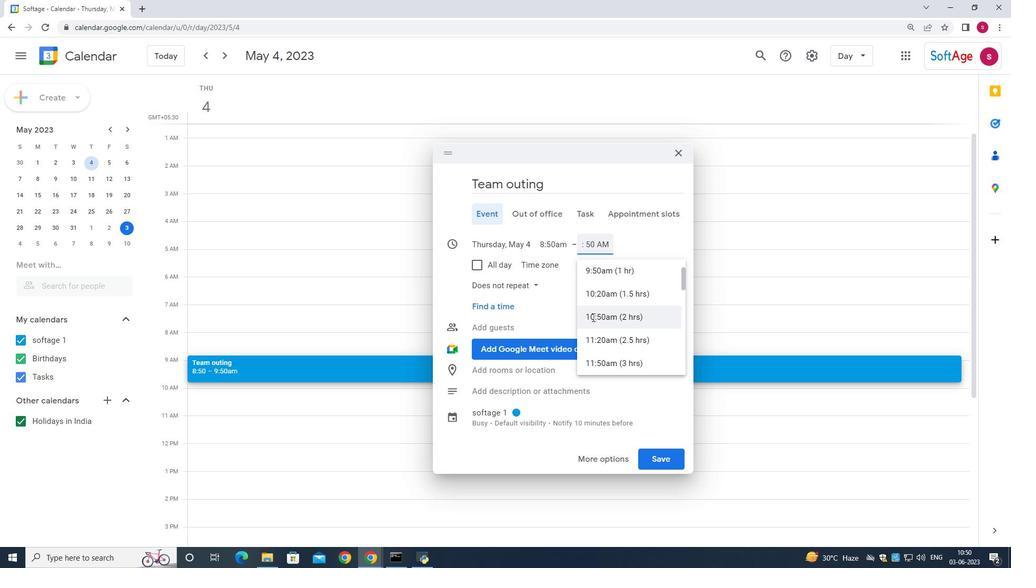 
Action: Mouse moved to (495, 388)
Screenshot: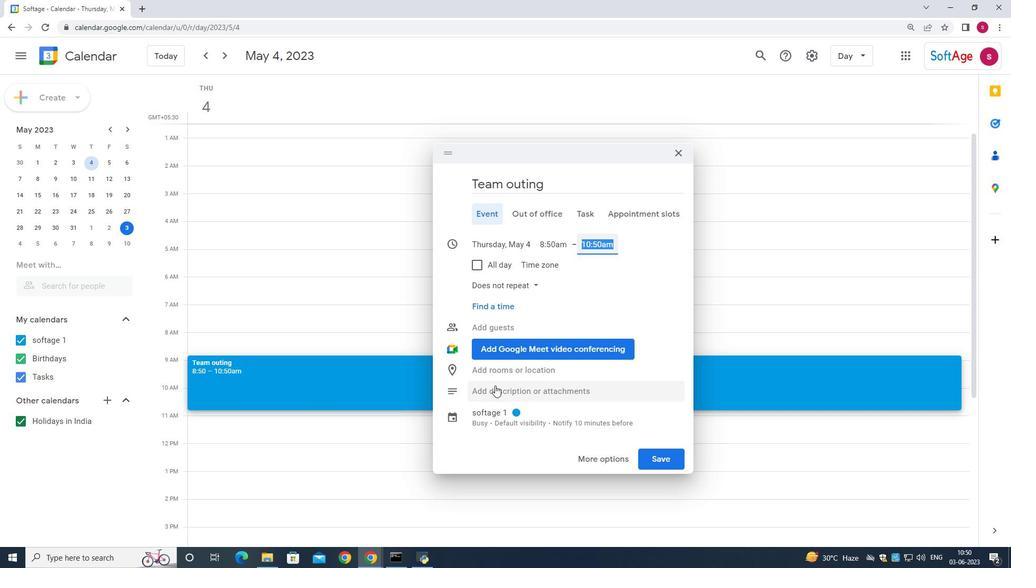 
Action: Mouse pressed left at (495, 388)
Screenshot: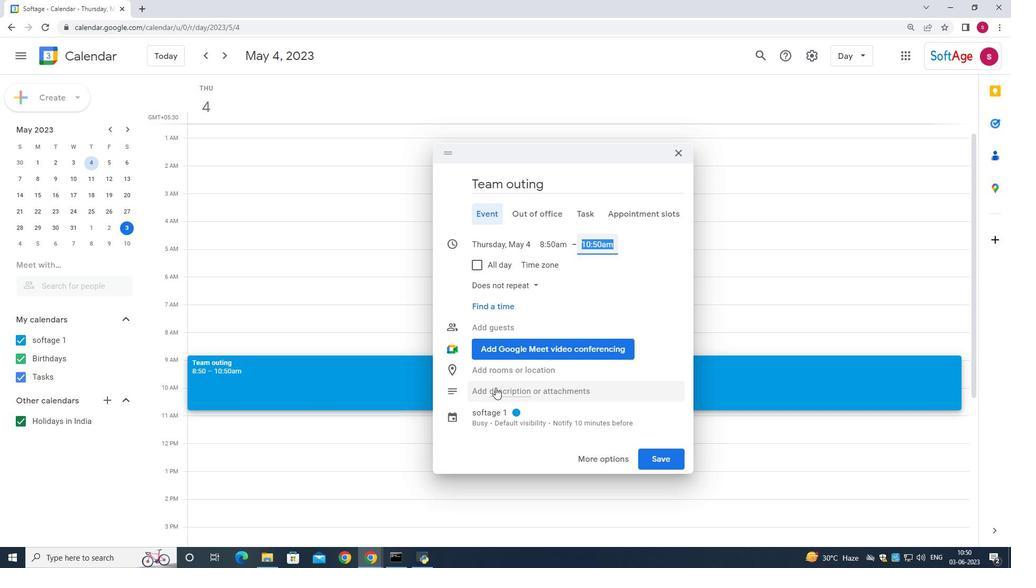 
Action: Mouse moved to (491, 391)
Screenshot: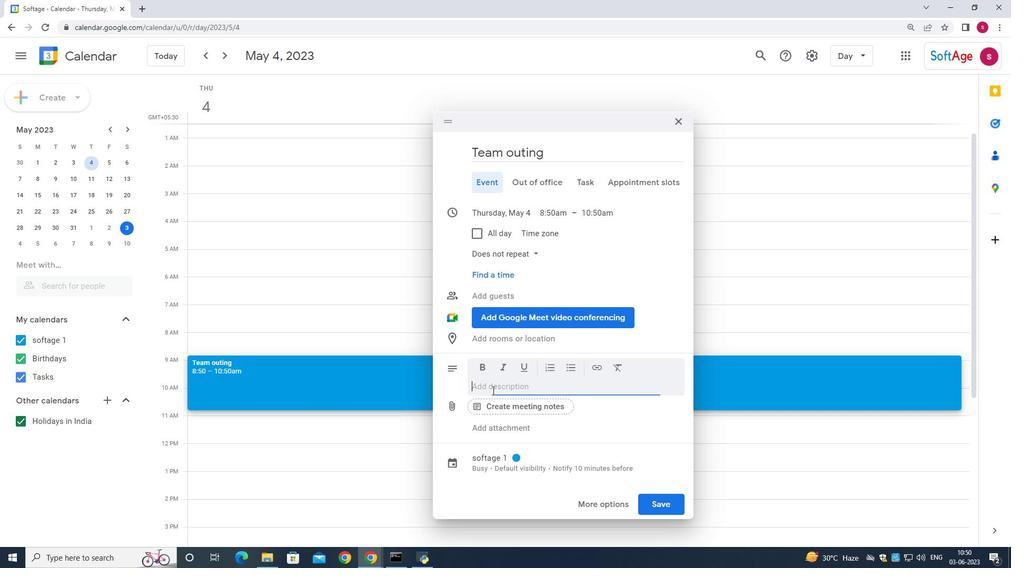 
Action: Key pressed <Key.shift>A<Key.space>team<Key.space>outing<Key.space>is<Key.space>a<Key.space>planned<Key.space>event<Key.space>or<Key.space>activity<Key.space>that<Key.space>takes<Key.space>employees<Key.space>out<Key.space>of<Key.space>the<Key.space>usual<Key.space>work<Key.space>environment<Key.space>to<Key.space>engage<Key.space>in<Key.space>recreational<Key.space>and<Key.space>team-building<Key.space>activoi<Key.backspace><Key.backspace>ities<Key.space>.<Key.space><Key.shift>It<Key.space>provides<Key.space>an<Key.space>opportunity<Key.space>for<Key.space>team<Key.space>members<Key.space>to<Key.space>bonf<Key.backspace>d<Key.space><Key.backspace>,<Key.space>unwind,<Key.space>and<Key.space>strengthen<Key.space>their<Key.space>professional<Key.space>relationships<Key.space>in<Key.space>a<Key.space>more<Key.space>relaxed<Key.space>setting<Key.space>.
Screenshot: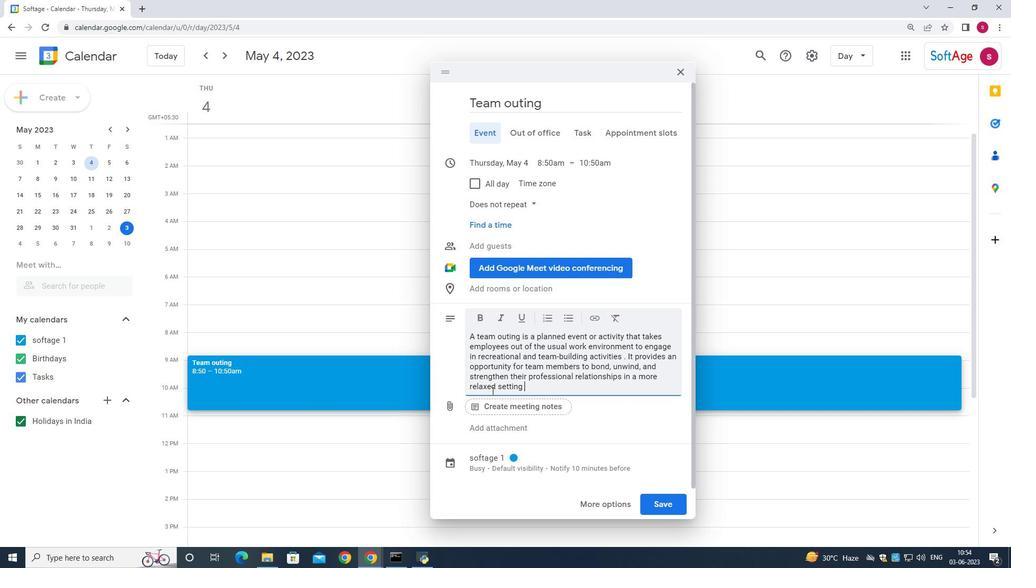 
Action: Mouse moved to (510, 457)
Screenshot: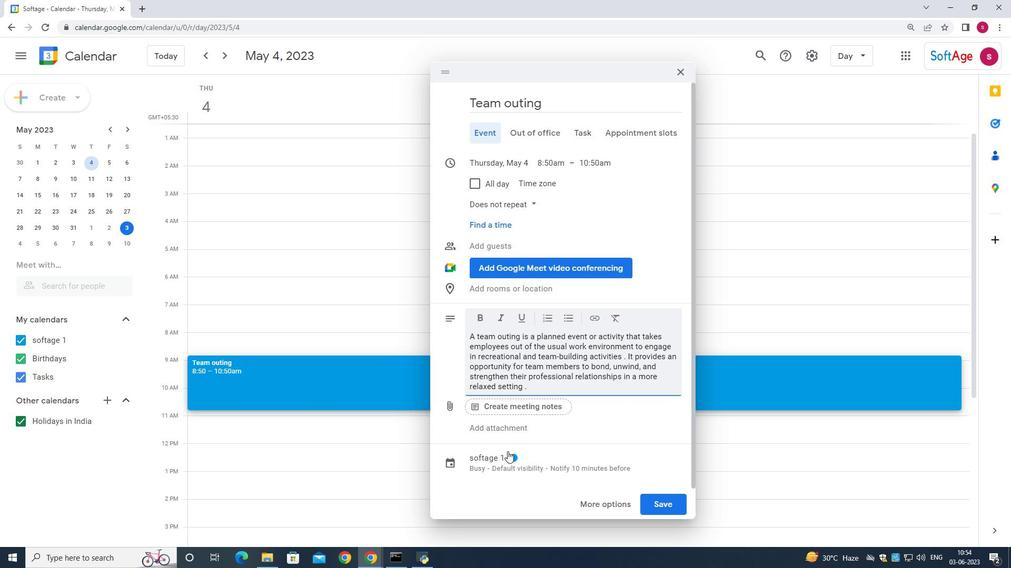 
Action: Mouse pressed left at (510, 457)
Screenshot: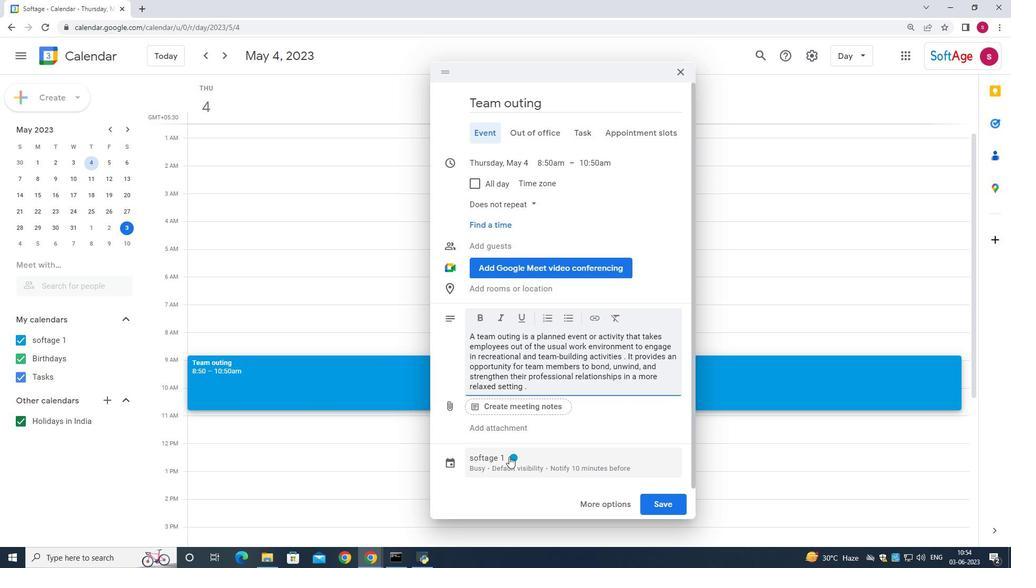 
Action: Mouse moved to (525, 393)
Screenshot: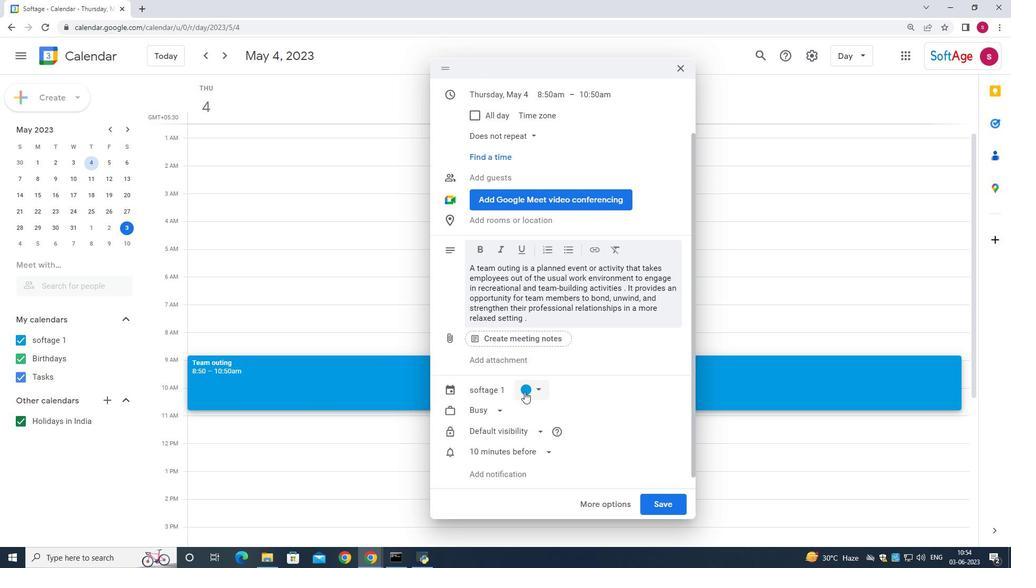 
Action: Mouse pressed left at (525, 393)
Screenshot: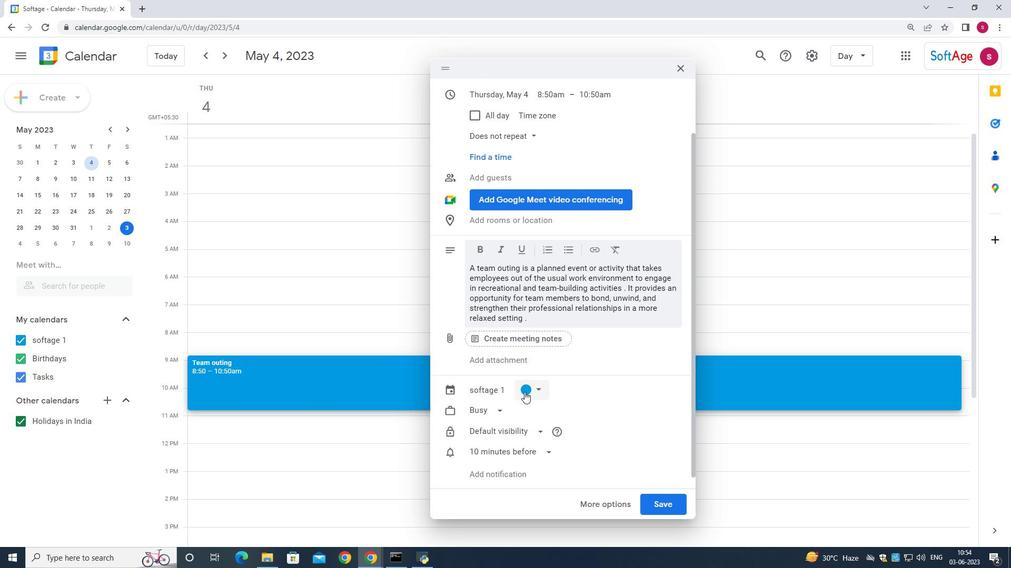
Action: Mouse moved to (527, 461)
Screenshot: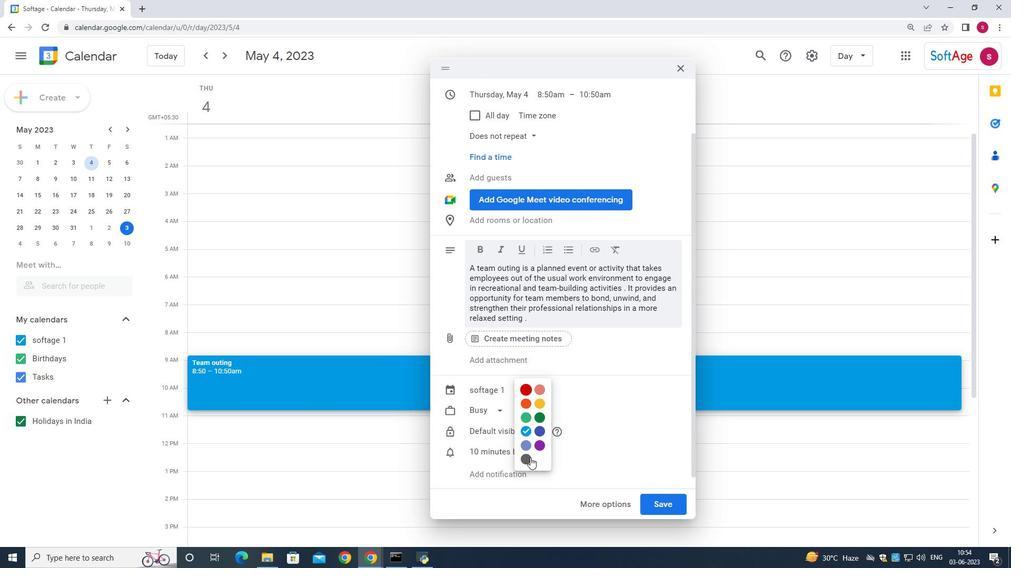 
Action: Mouse pressed left at (527, 461)
Screenshot: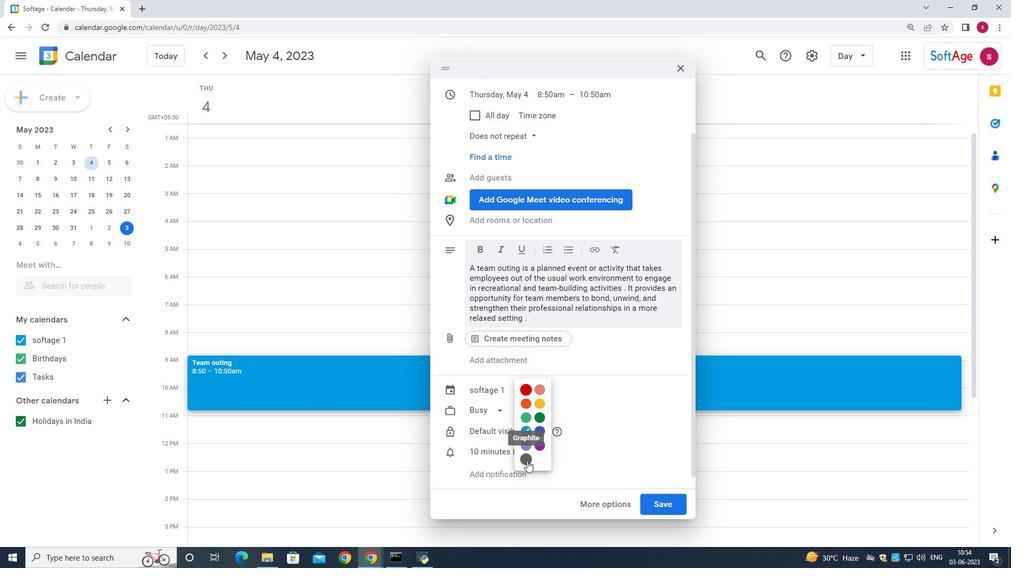
Action: Mouse moved to (489, 221)
Screenshot: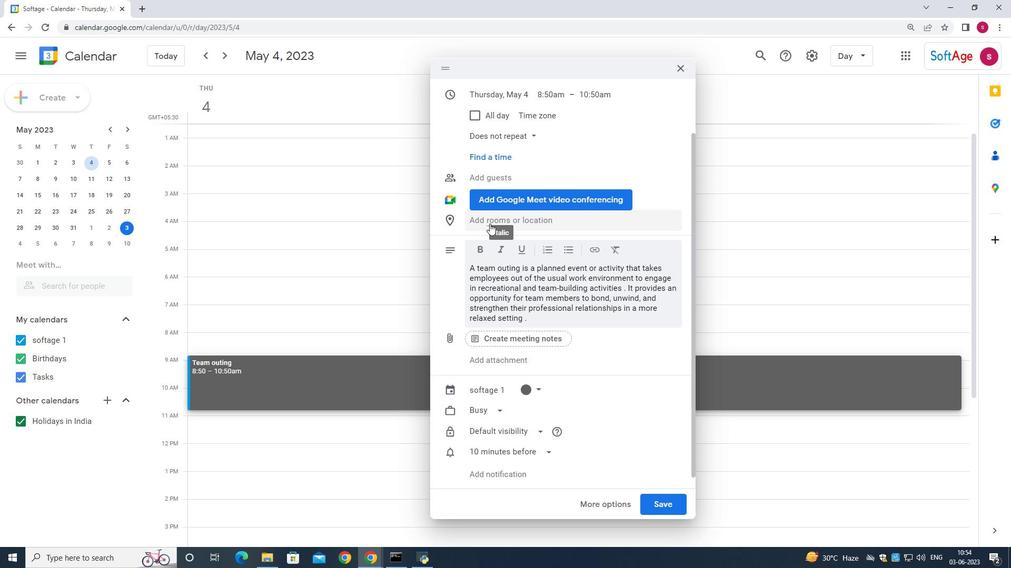 
Action: Mouse pressed left at (489, 221)
Screenshot: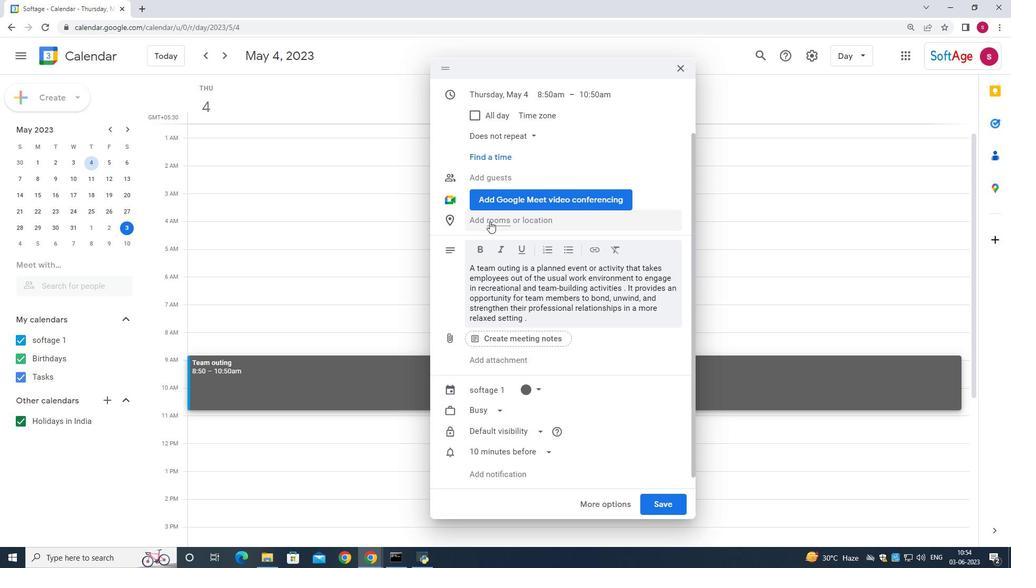 
Action: Mouse moved to (450, 77)
Screenshot: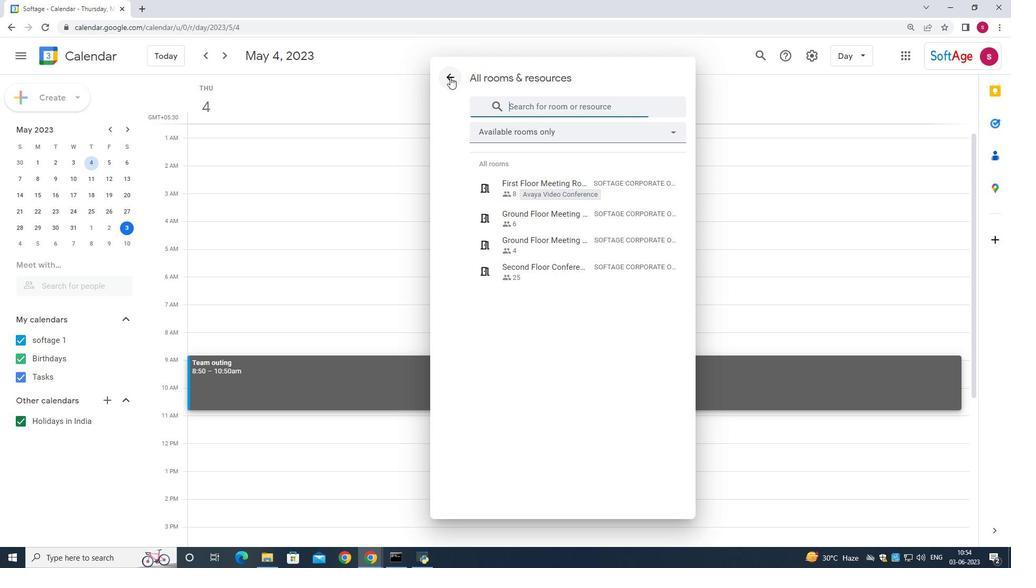 
Action: Mouse pressed left at (450, 77)
Screenshot: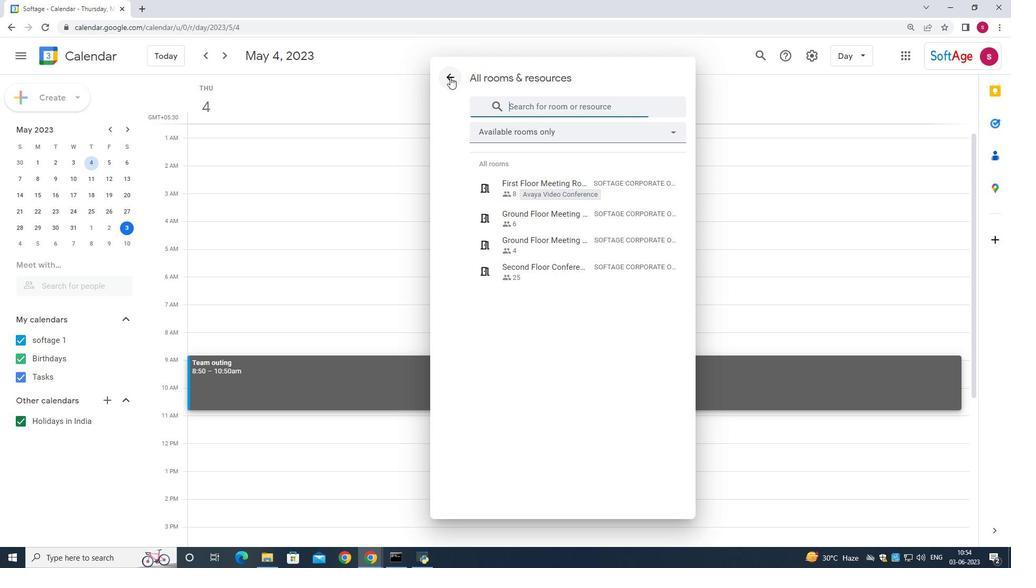 
Action: Mouse moved to (479, 251)
Screenshot: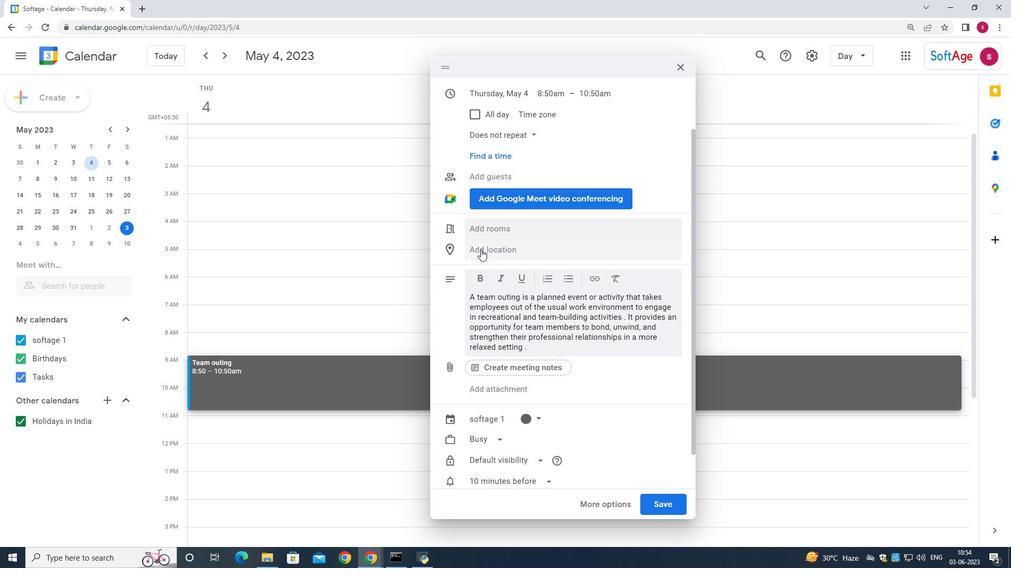 
Action: Mouse pressed left at (479, 251)
Screenshot: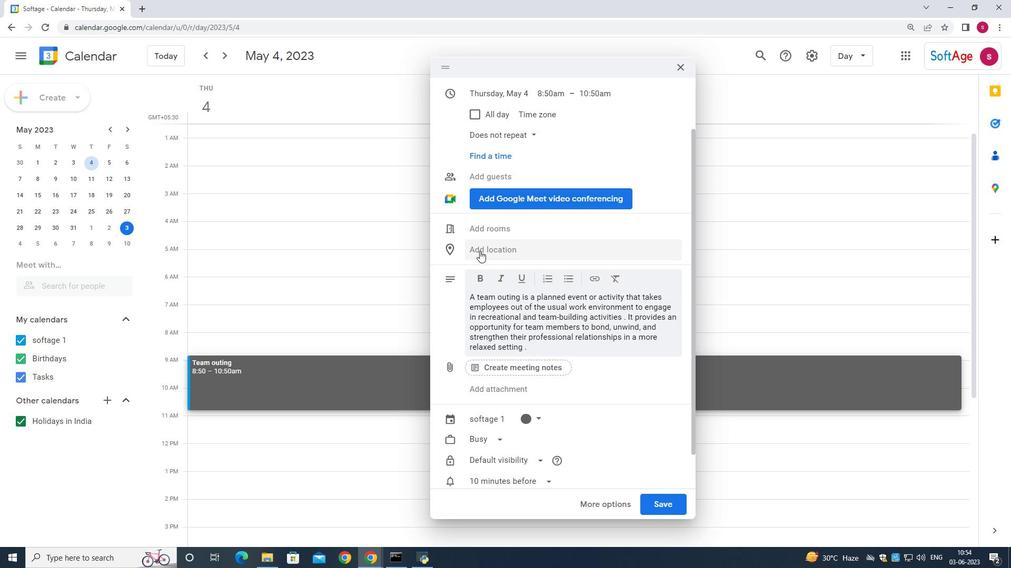 
Action: Mouse moved to (677, 388)
Screenshot: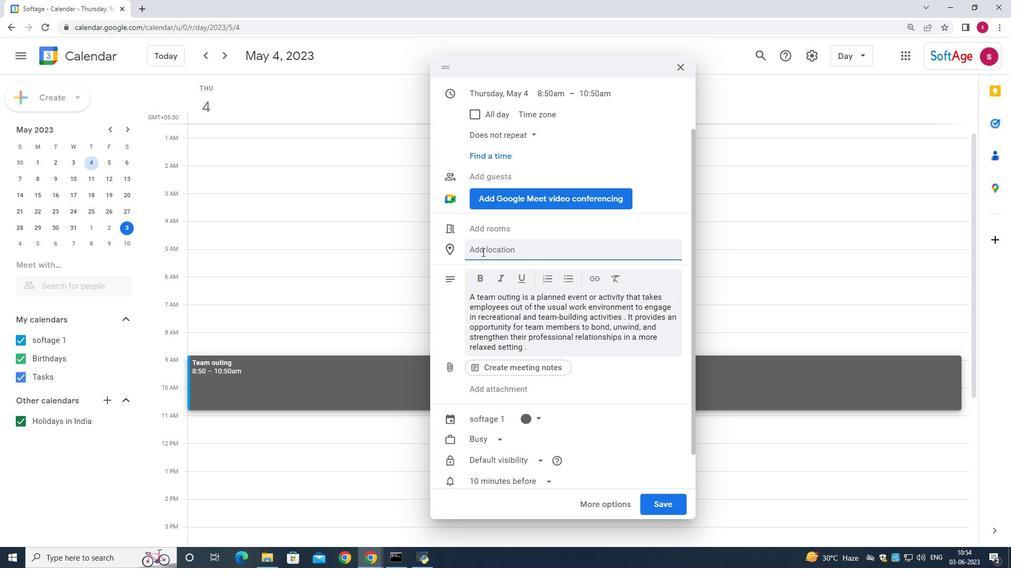 
Action: Key pressed 654
Screenshot: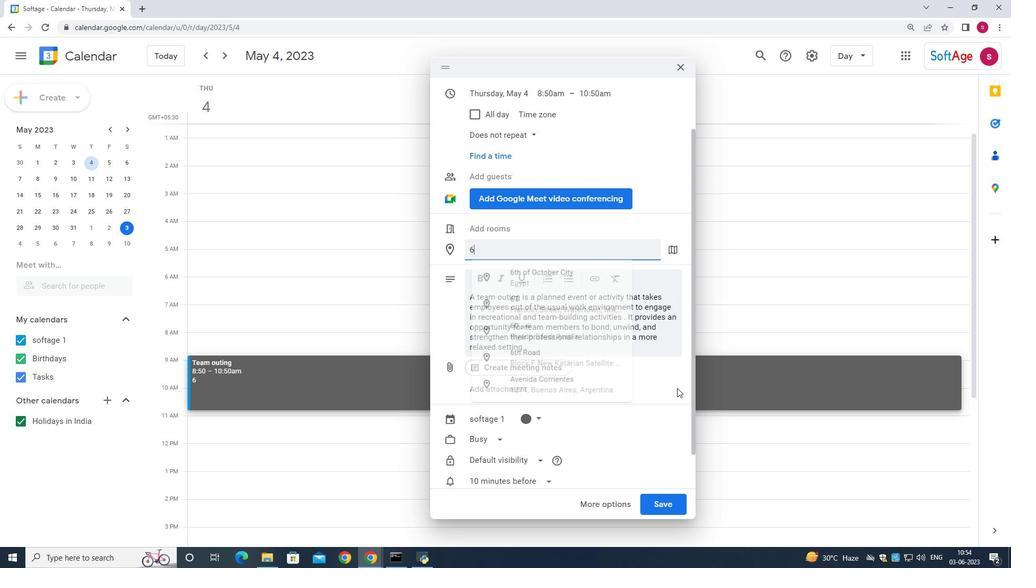 
Action: Mouse moved to (904, 462)
Screenshot: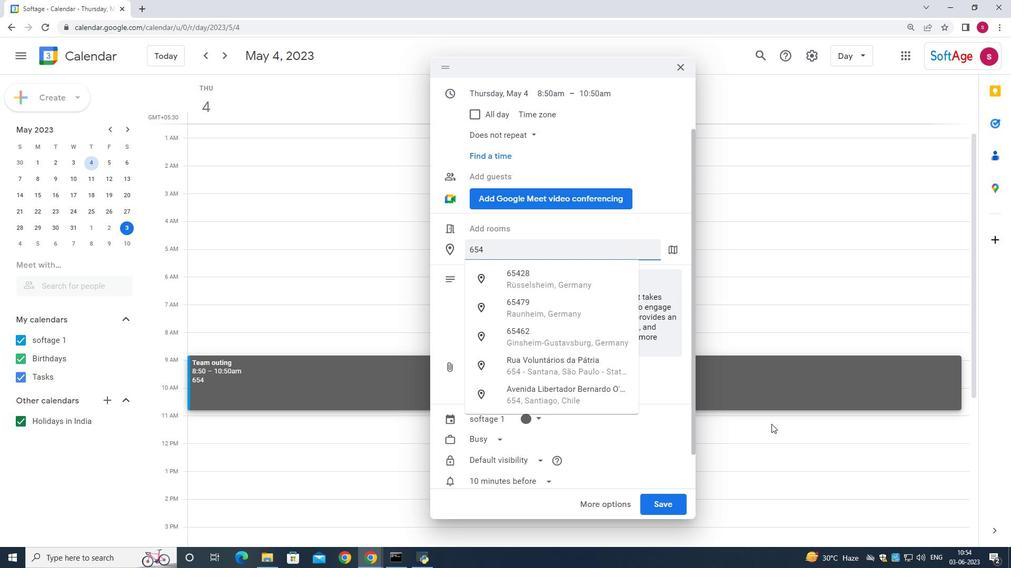 
Action: Key pressed <Key.space>
Screenshot: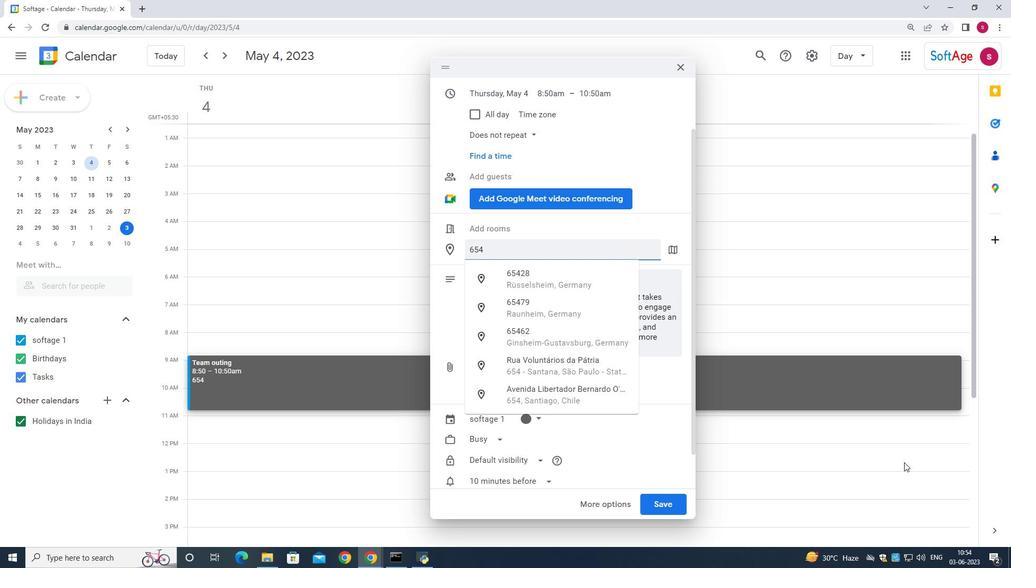 
Action: Mouse moved to (888, 465)
Screenshot: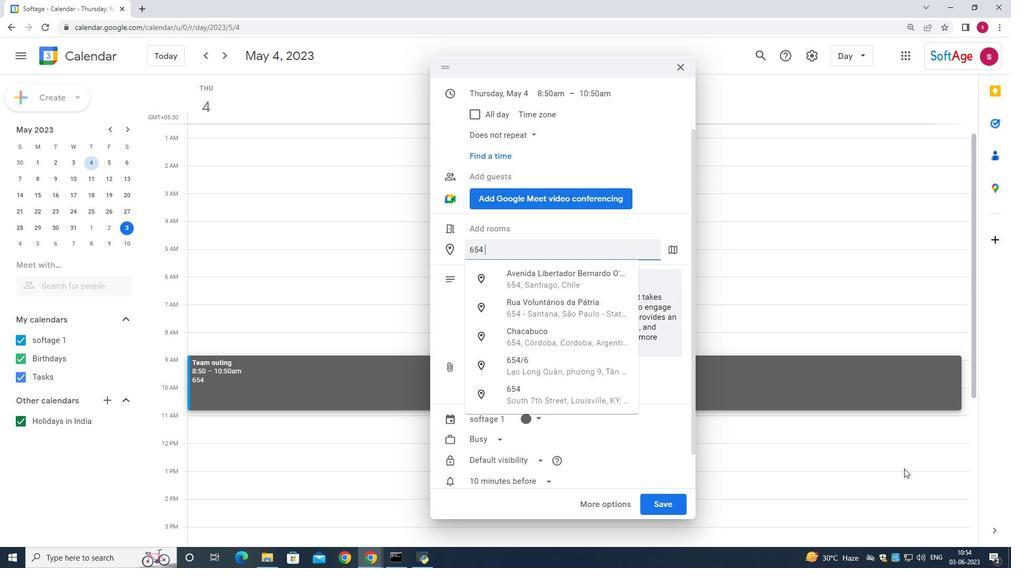 
Action: Key pressed <Key.shift>via<Key.space><Key.shift>Veneto,<Key.space><Key.shift>Rome,<Key.space><Key.shift>Italy
Screenshot: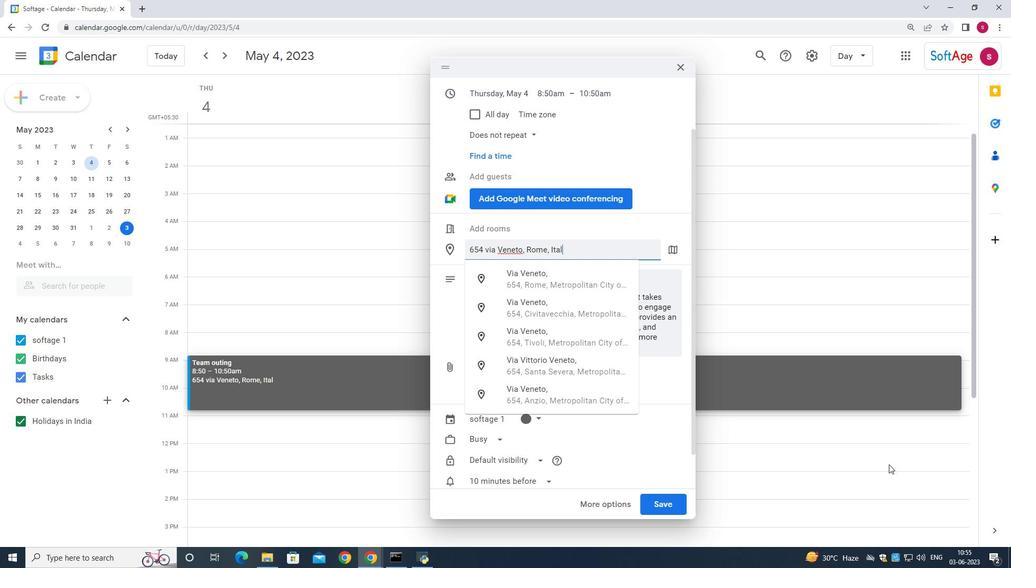 
Action: Mouse moved to (661, 500)
Screenshot: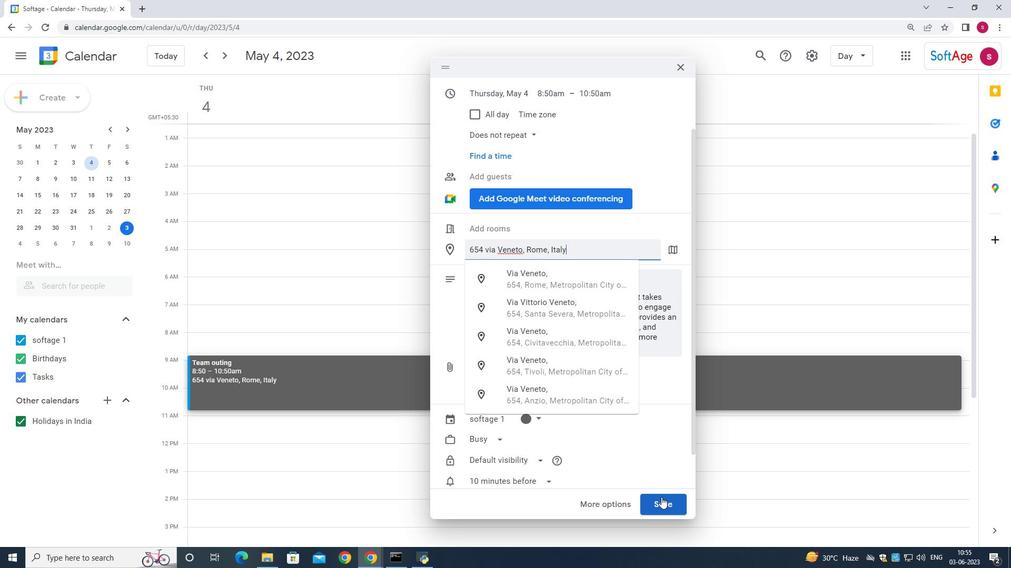 
Action: Mouse pressed left at (661, 500)
Screenshot: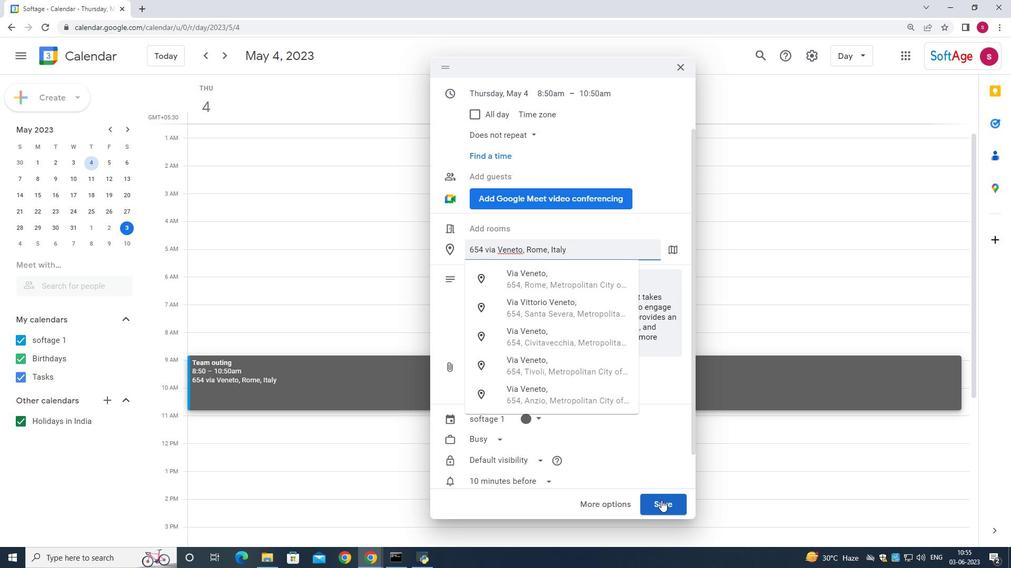 
Action: Mouse moved to (321, 376)
Screenshot: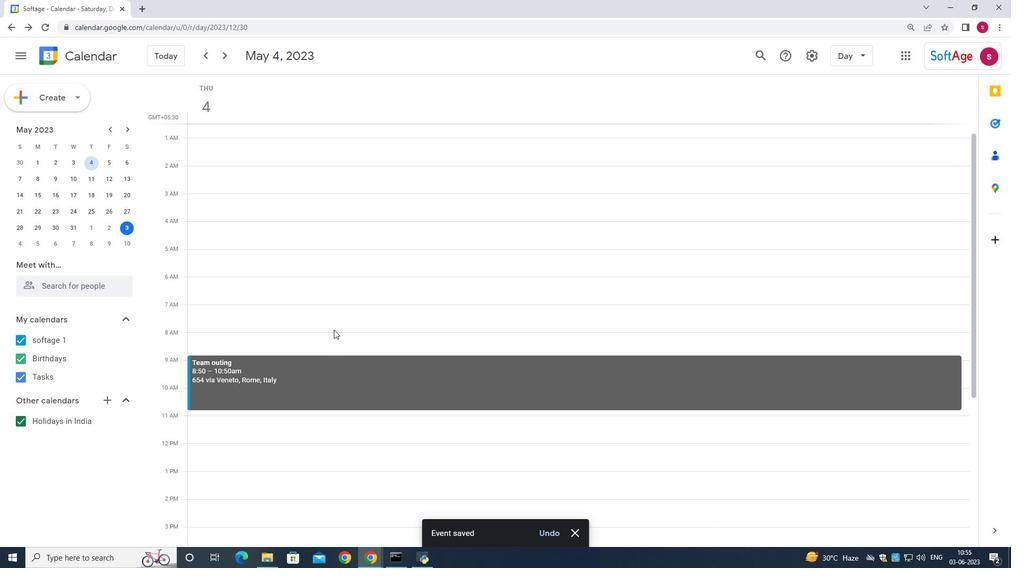 
Action: Mouse pressed left at (321, 376)
Screenshot: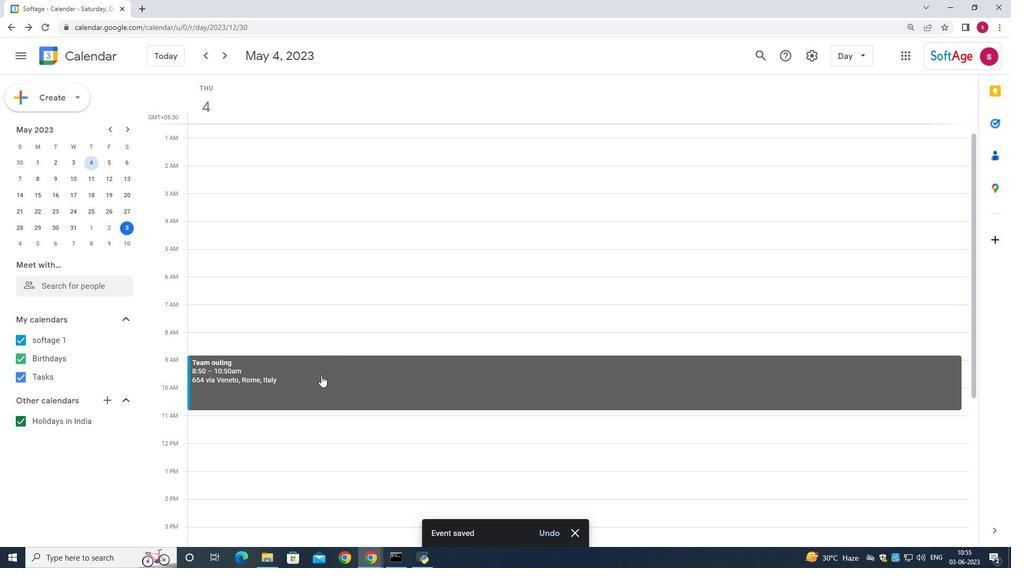 
Action: Mouse moved to (624, 185)
Screenshot: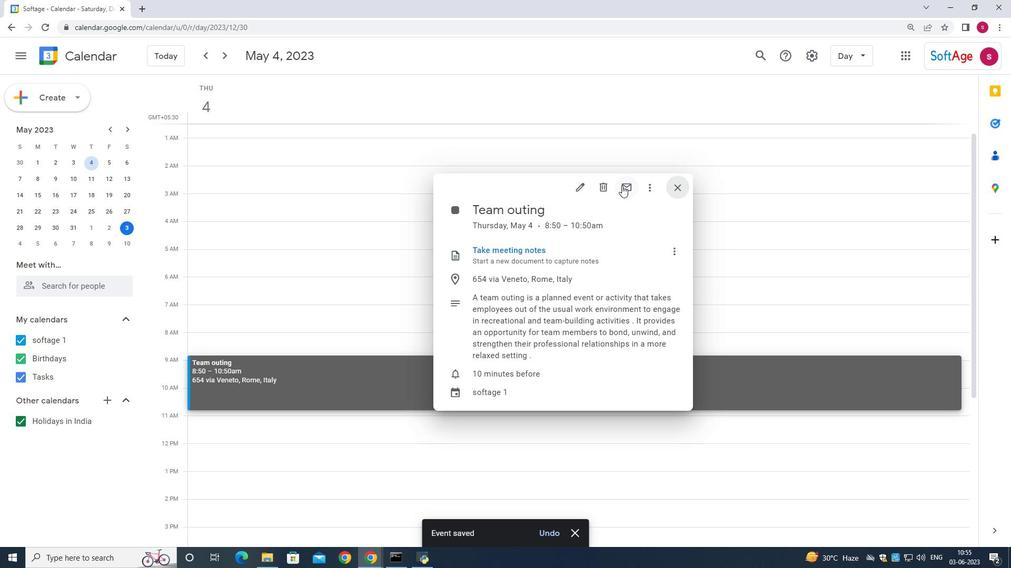 
Action: Mouse pressed left at (624, 185)
Screenshot: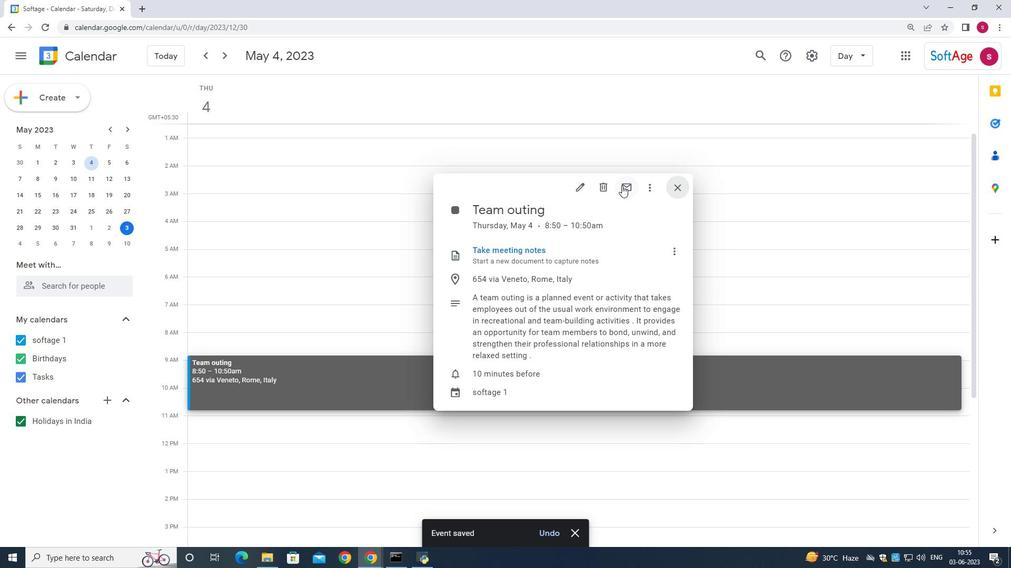 
Action: Mouse moved to (422, 232)
Screenshot: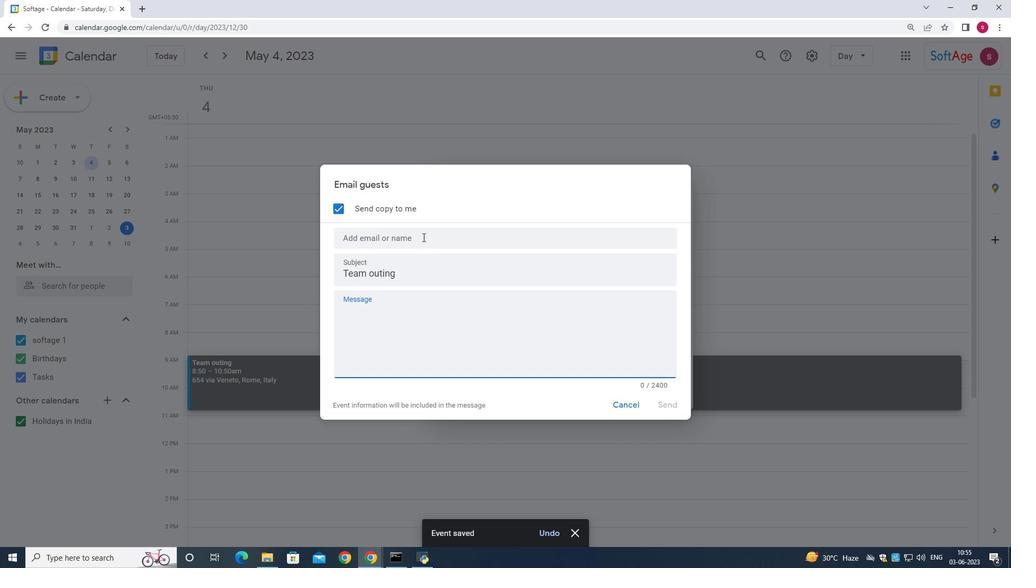 
Action: Mouse pressed left at (422, 232)
Screenshot: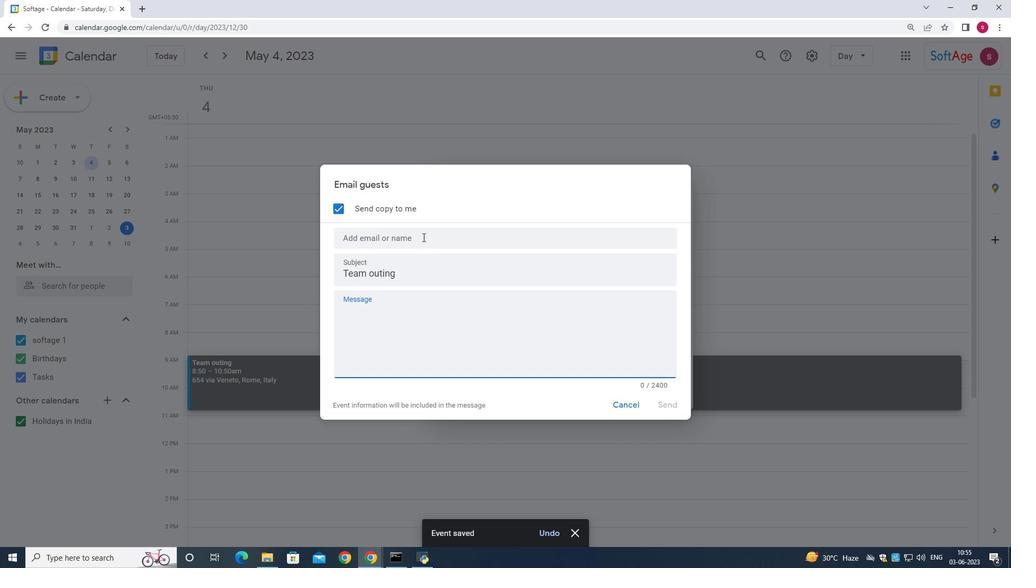 
Action: Key pressed softage.3
Screenshot: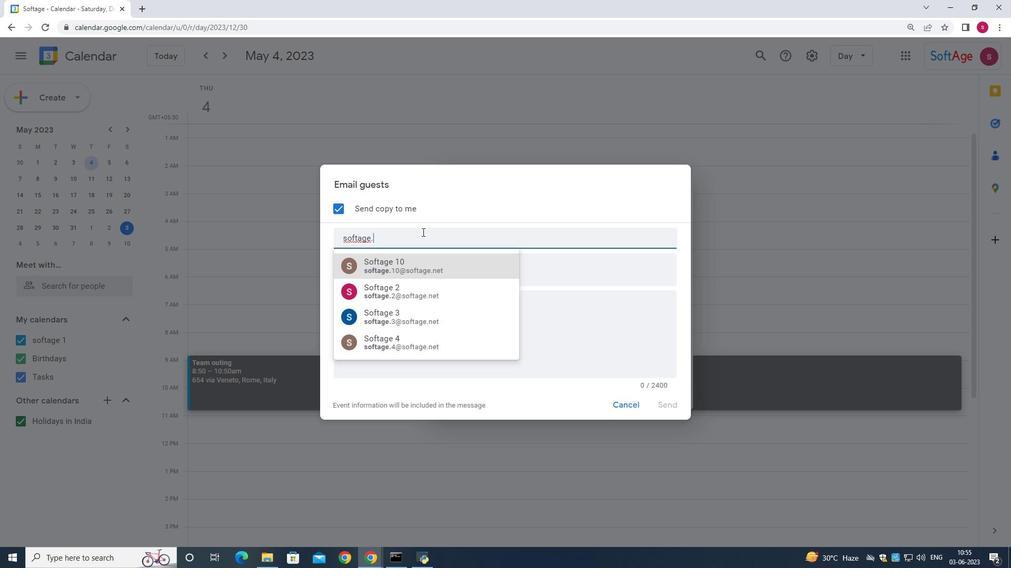 
Action: Mouse moved to (400, 263)
Screenshot: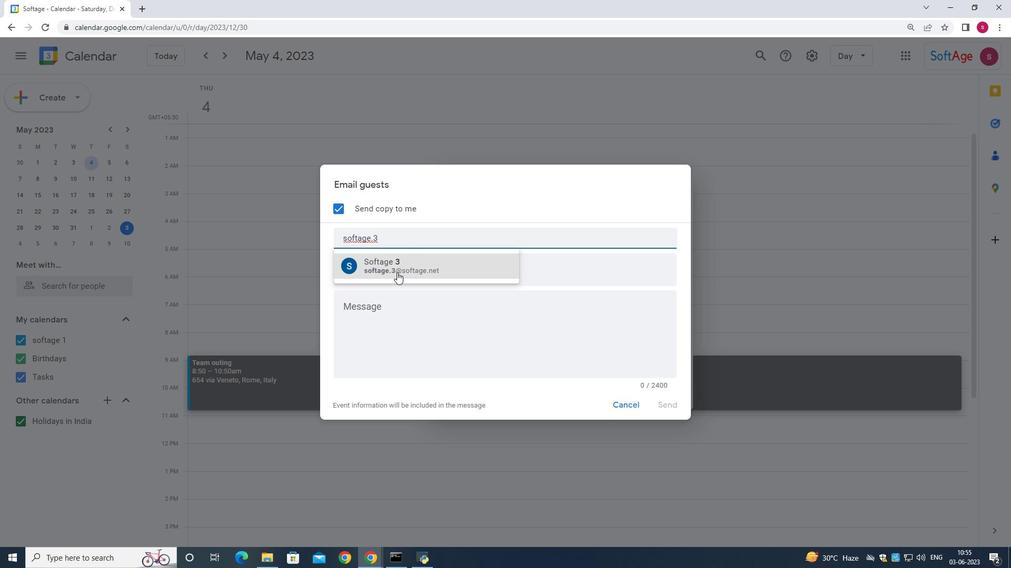 
Action: Mouse pressed left at (400, 263)
Screenshot: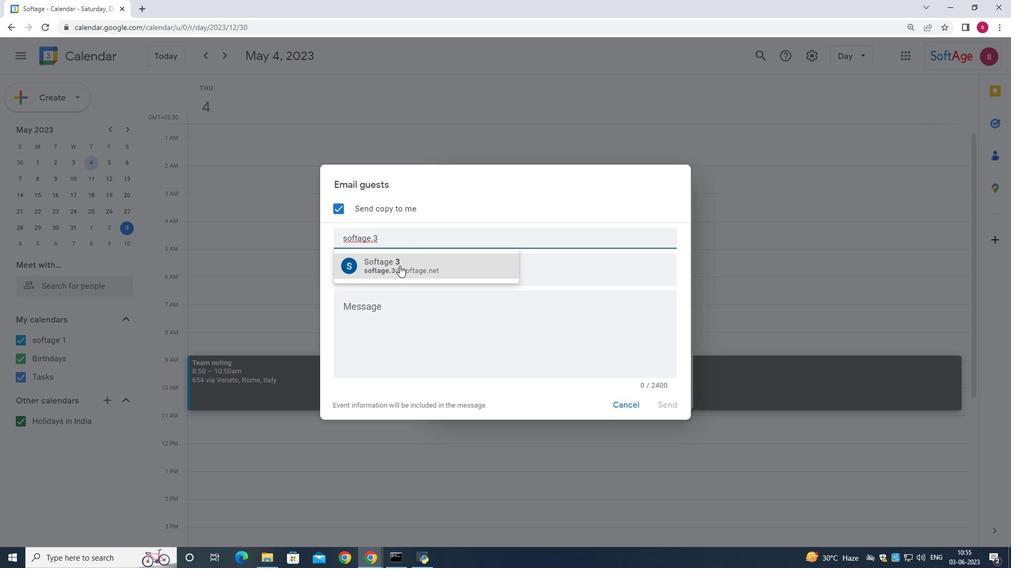 
Action: Mouse moved to (354, 367)
Screenshot: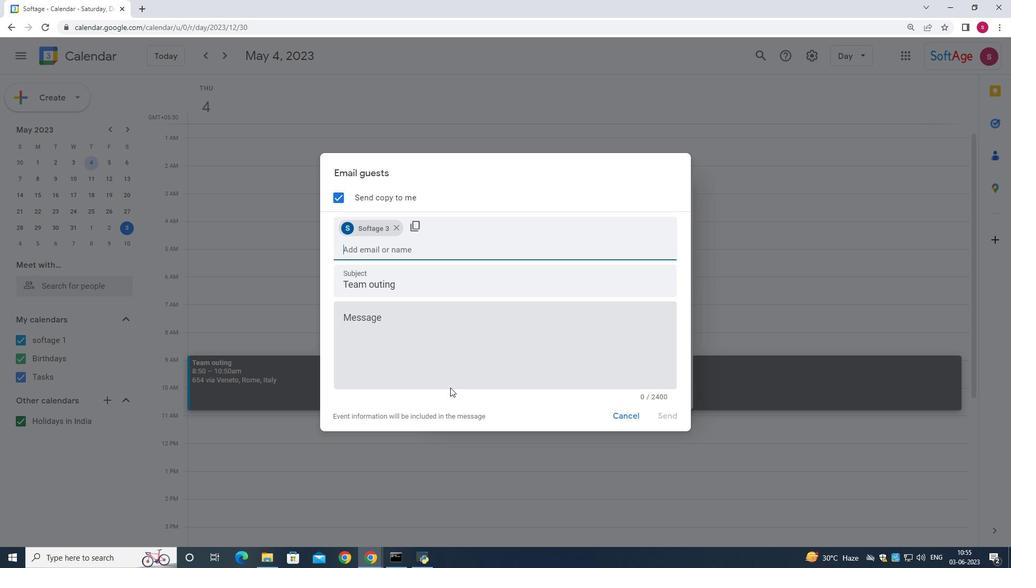 
Action: Key pressed softage.4
Screenshot: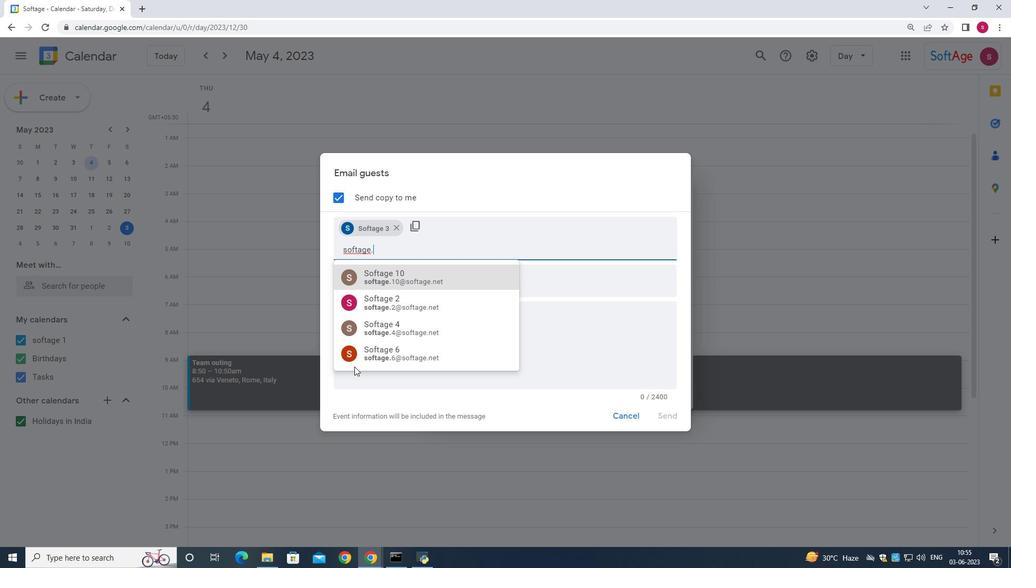 
Action: Mouse moved to (392, 263)
Screenshot: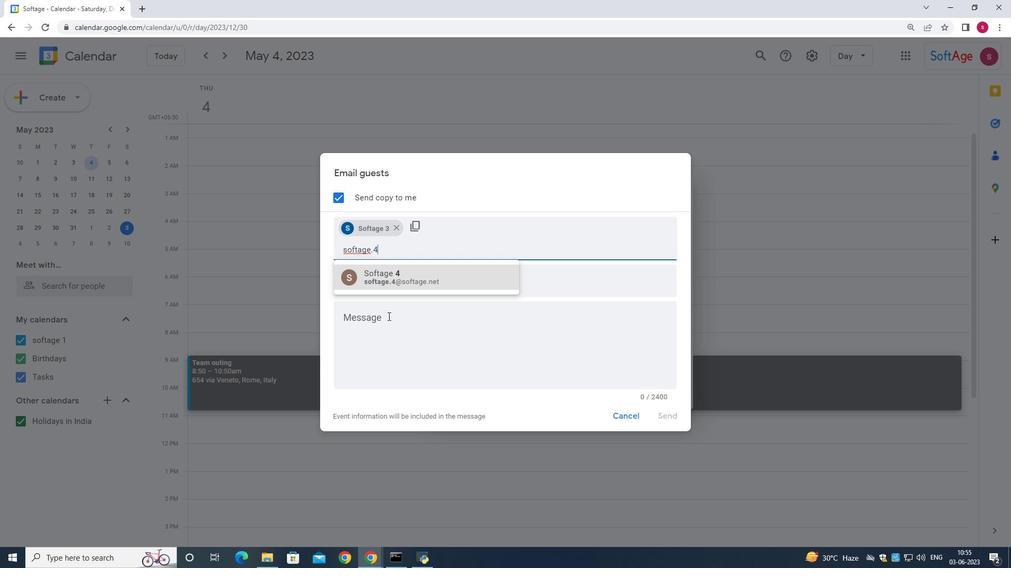 
Action: Mouse pressed left at (392, 263)
Screenshot: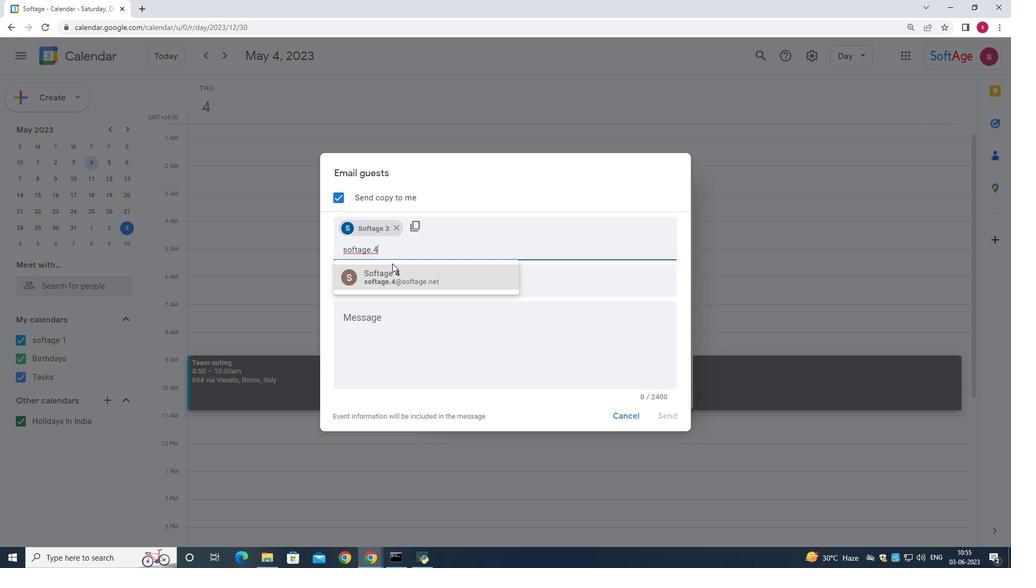 
Action: Mouse moved to (378, 323)
Screenshot: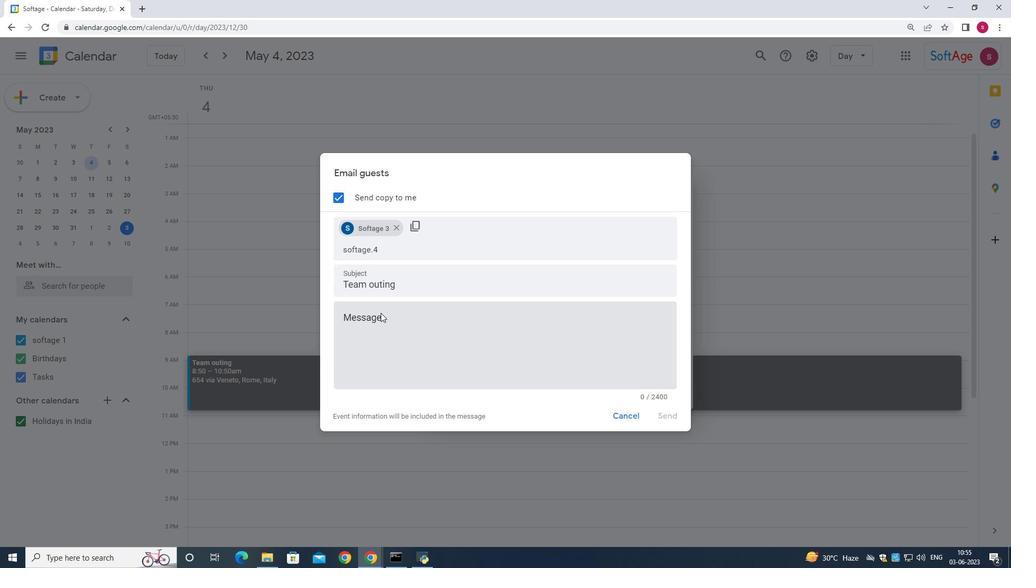 
Action: Mouse pressed left at (378, 323)
Screenshot: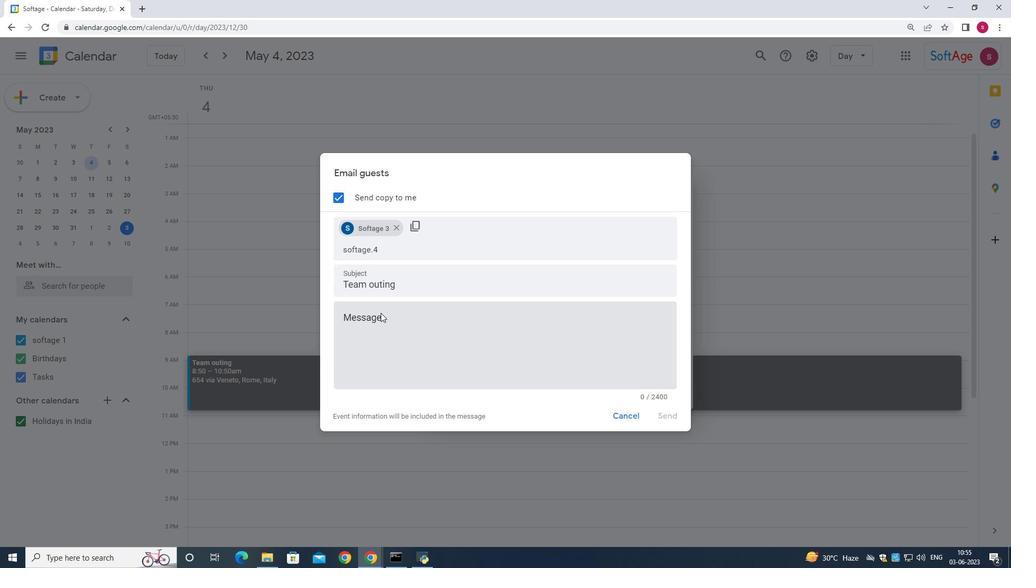 
Action: Mouse moved to (378, 323)
Screenshot: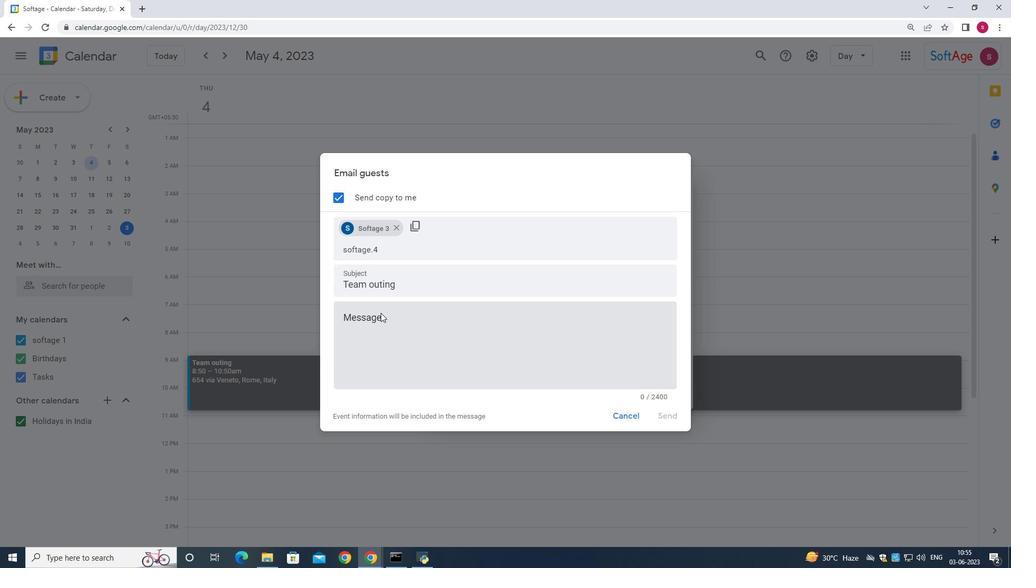 
Action: Key pressed <Key.shift><Key.shift><Key.shift><Key.shift>Team<Key.space><Key.shift_r><Key.shift_r><Key.shift_r>Outing<Key.space><Key.shift_r>Monthly<Key.space>event<Key.space>on<Key.space>the<Key.space>third<Key.space><Key.shift>Sunday
Screenshot: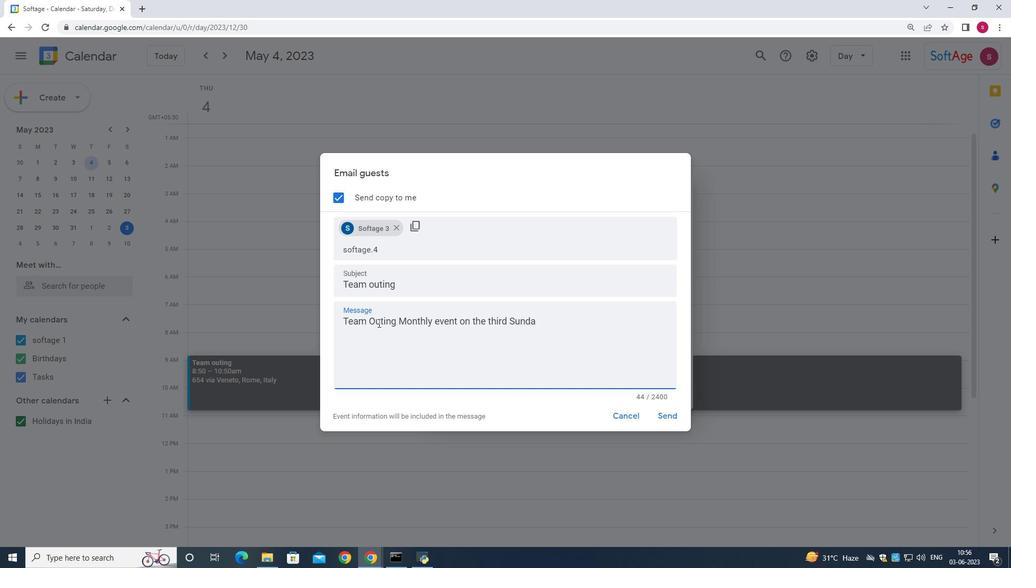 
Action: Mouse moved to (664, 412)
Screenshot: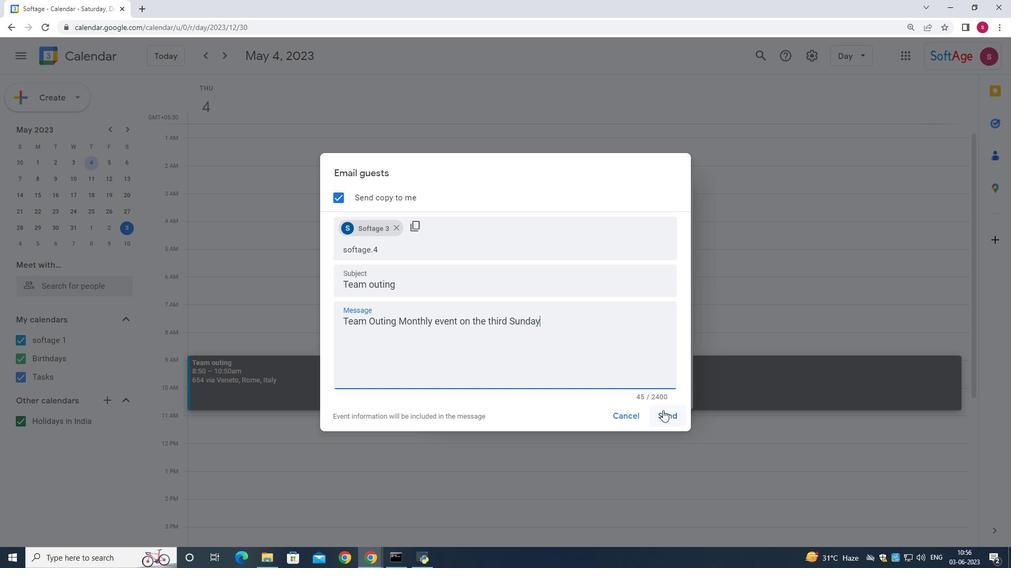 
Action: Mouse pressed left at (664, 412)
Screenshot: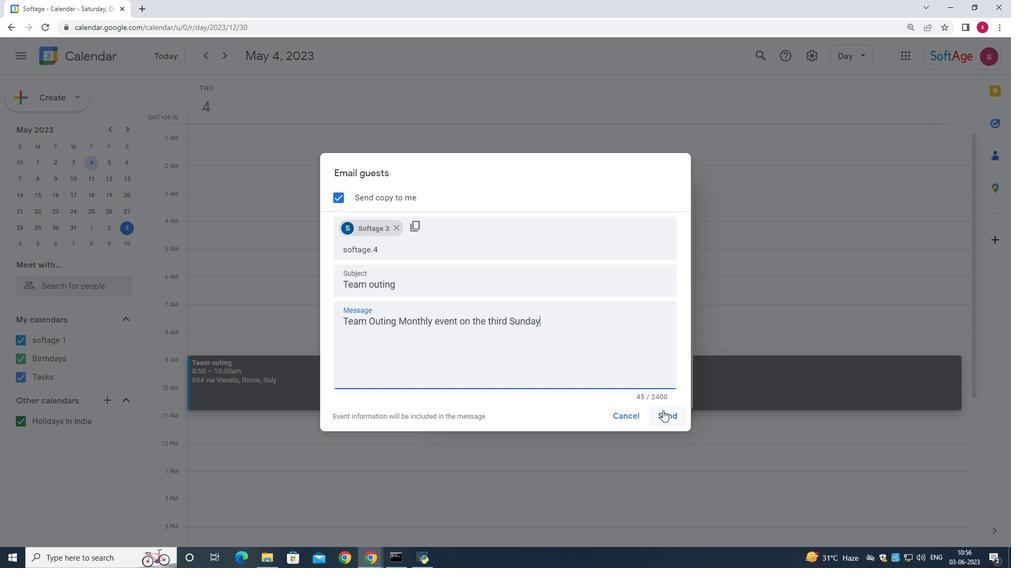 
Action: Mouse moved to (207, 379)
Screenshot: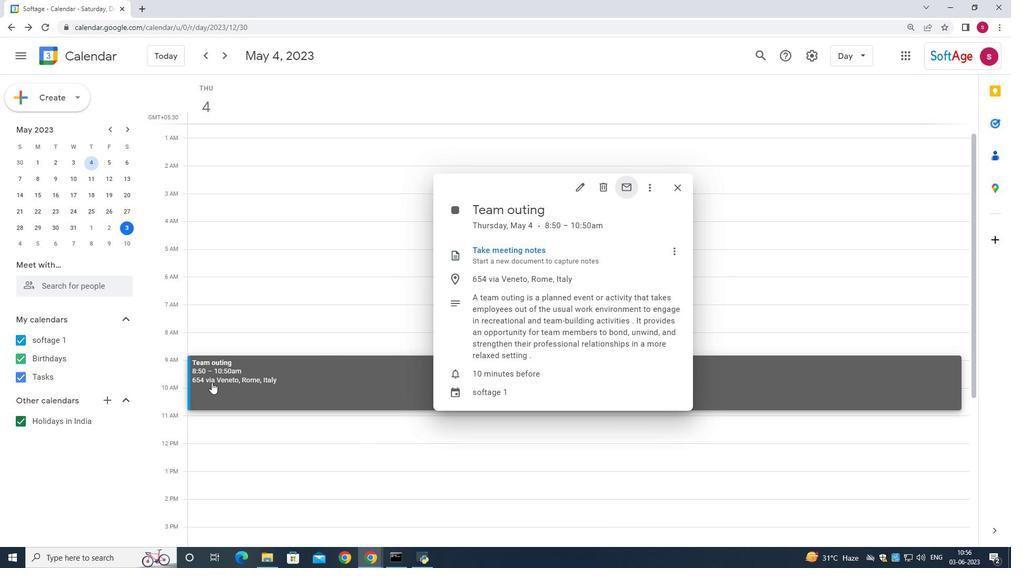 
